 Task: Add field for the Citizenship.
Action: Mouse moved to (139, 65)
Screenshot: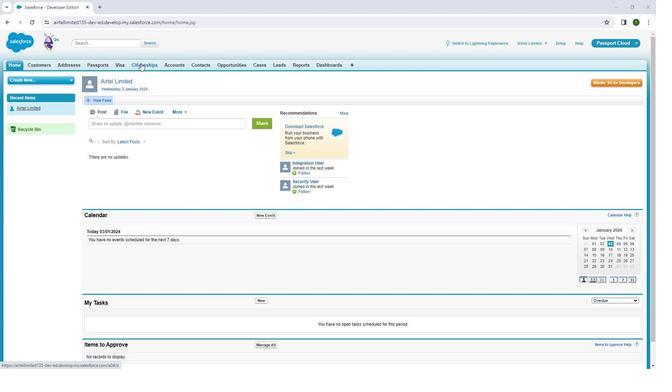 
Action: Mouse pressed left at (139, 65)
Screenshot: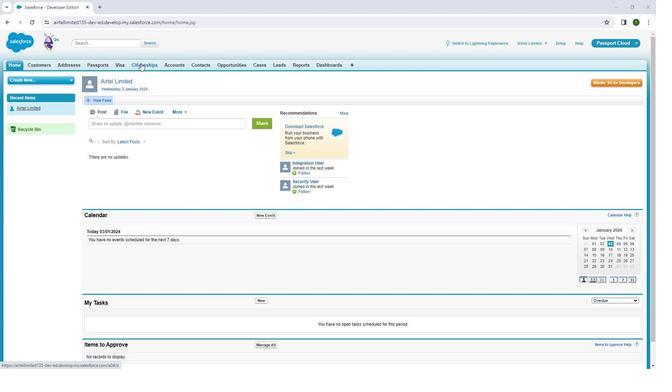 
Action: Mouse pressed left at (139, 65)
Screenshot: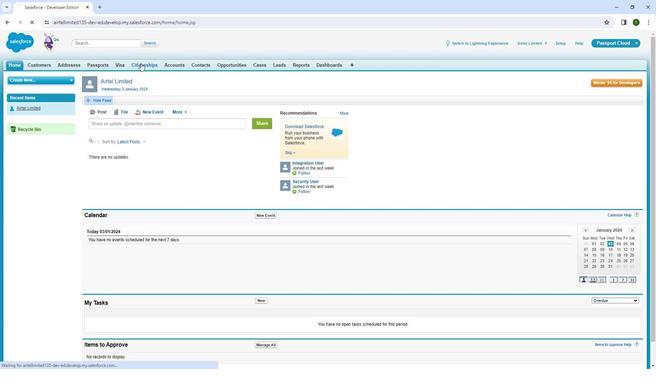 
Action: Mouse moved to (642, 95)
Screenshot: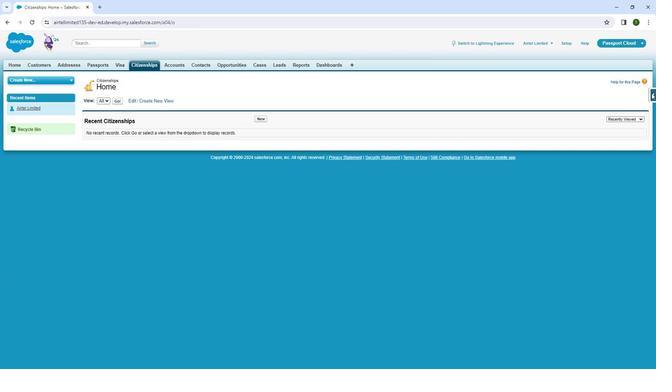 
Action: Mouse pressed left at (642, 95)
Screenshot: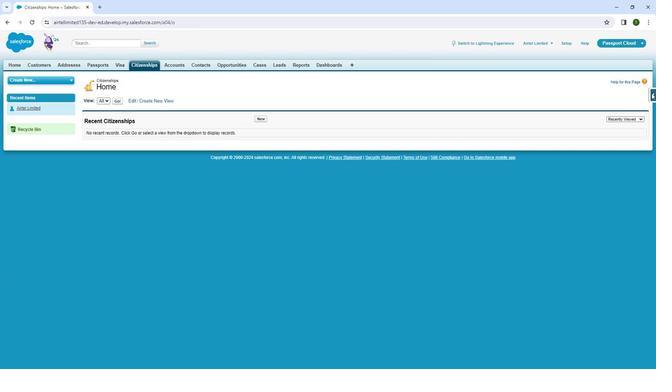 
Action: Mouse moved to (587, 109)
Screenshot: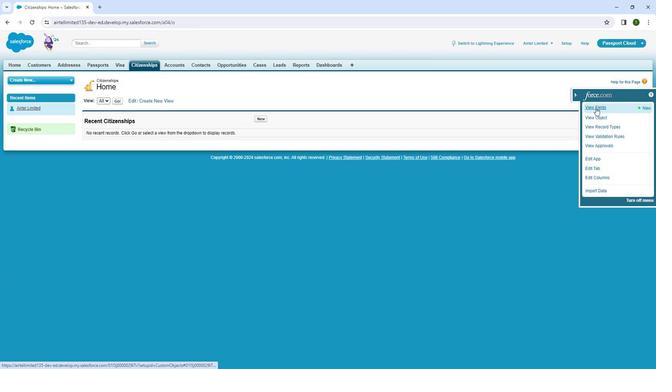 
Action: Mouse pressed left at (587, 109)
Screenshot: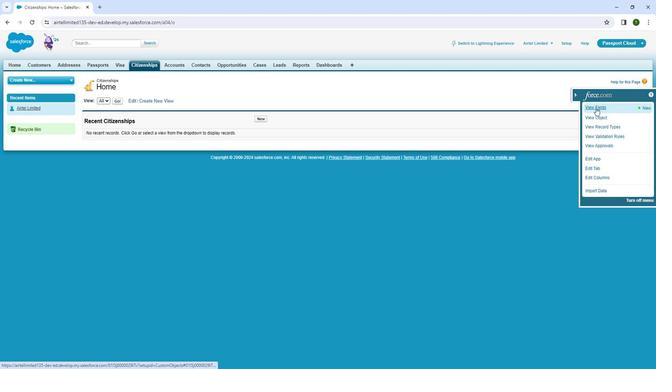 
Action: Mouse moved to (509, 209)
Screenshot: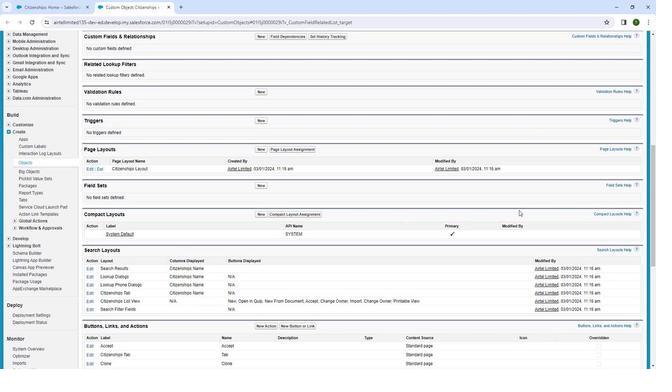 
Action: Mouse scrolled (509, 208) with delta (0, 0)
Screenshot: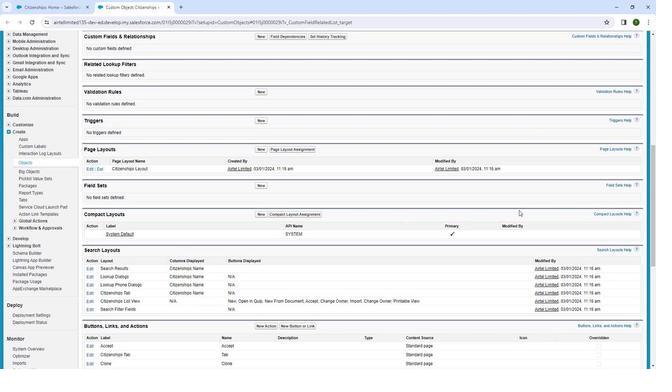
Action: Mouse moved to (241, 181)
Screenshot: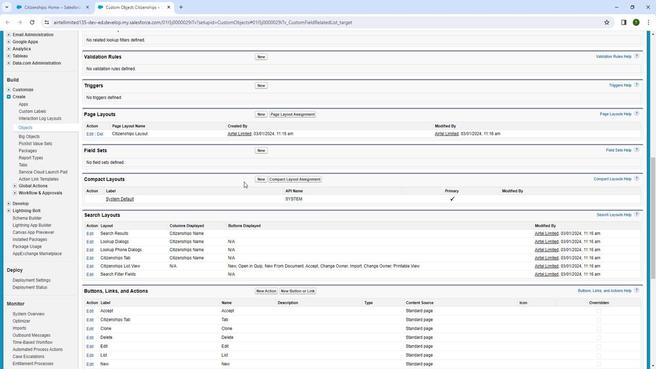 
Action: Mouse scrolled (241, 181) with delta (0, 0)
Screenshot: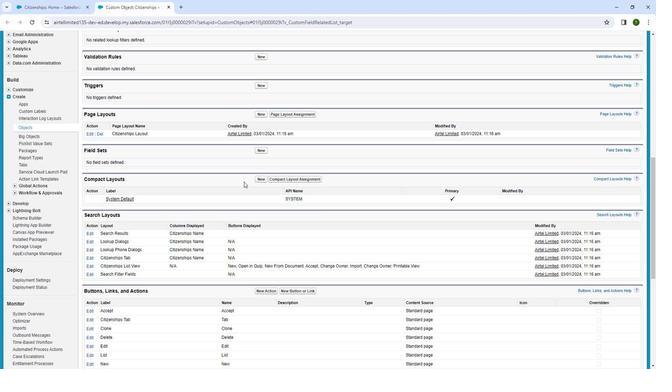 
Action: Mouse moved to (241, 175)
Screenshot: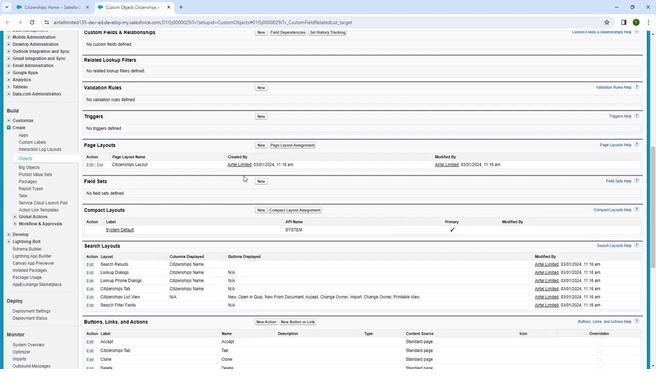 
Action: Mouse scrolled (241, 176) with delta (0, 0)
Screenshot: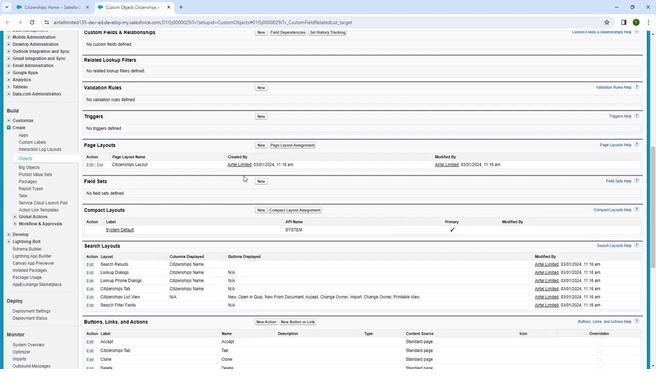 
Action: Mouse moved to (235, 175)
Screenshot: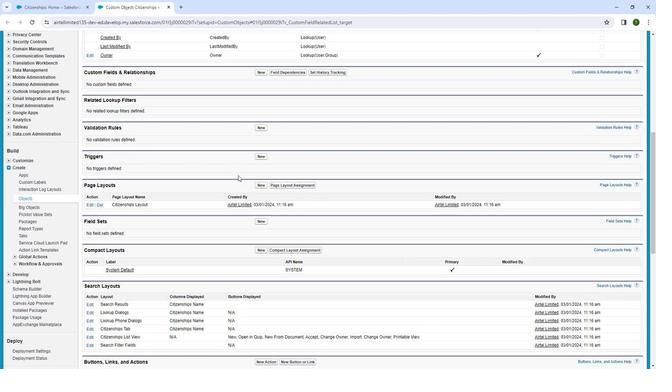 
Action: Mouse scrolled (235, 175) with delta (0, 0)
Screenshot: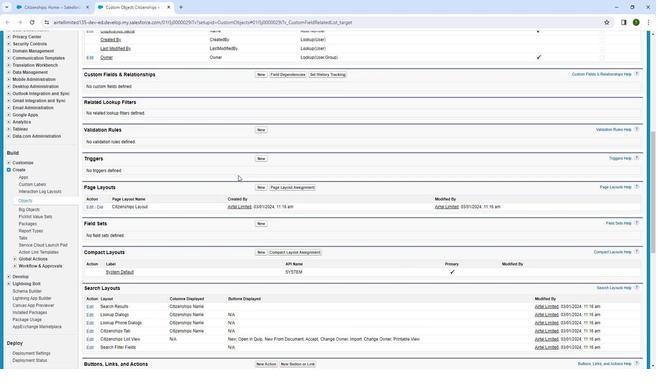 
Action: Mouse scrolled (235, 175) with delta (0, 0)
Screenshot: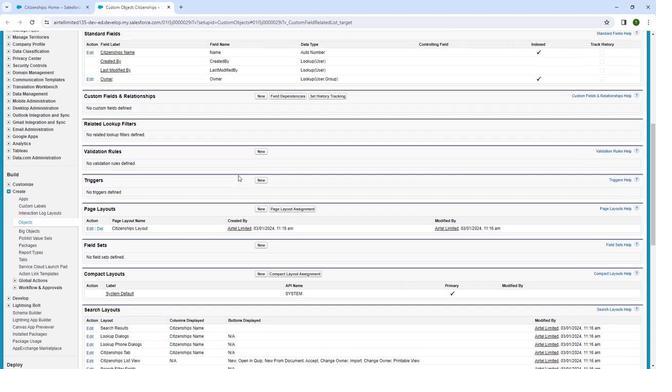 
Action: Mouse moved to (240, 185)
Screenshot: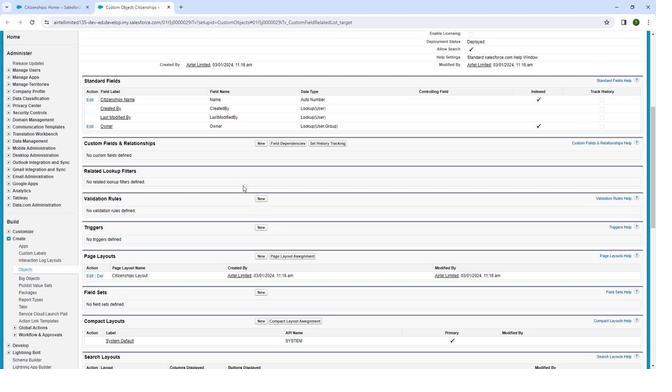 
Action: Mouse scrolled (240, 185) with delta (0, 0)
Screenshot: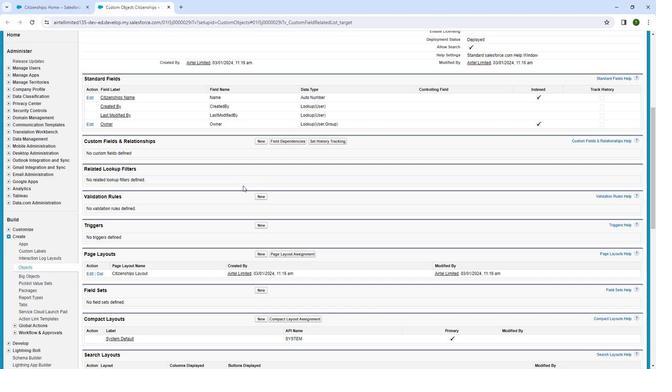 
Action: Mouse moved to (240, 189)
Screenshot: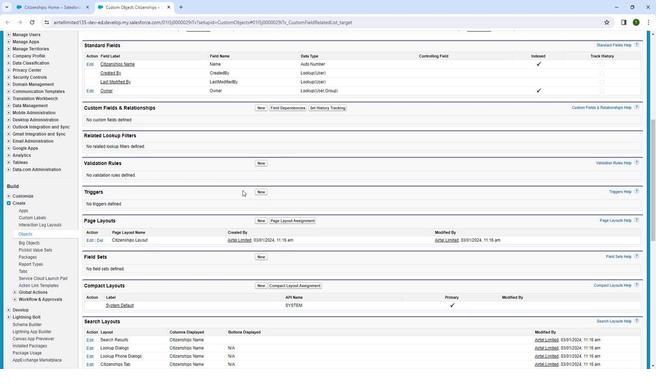 
Action: Mouse scrolled (240, 189) with delta (0, 0)
Screenshot: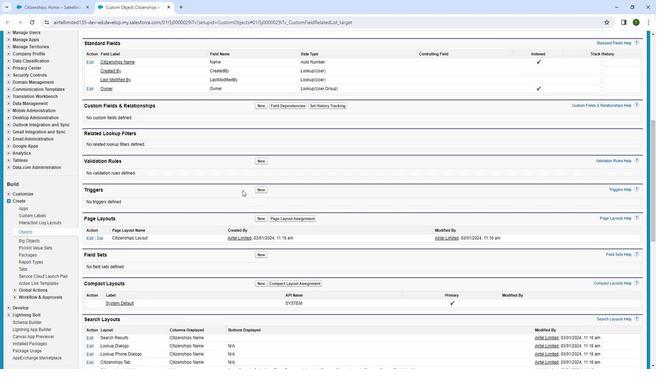 
Action: Mouse moved to (187, 155)
Screenshot: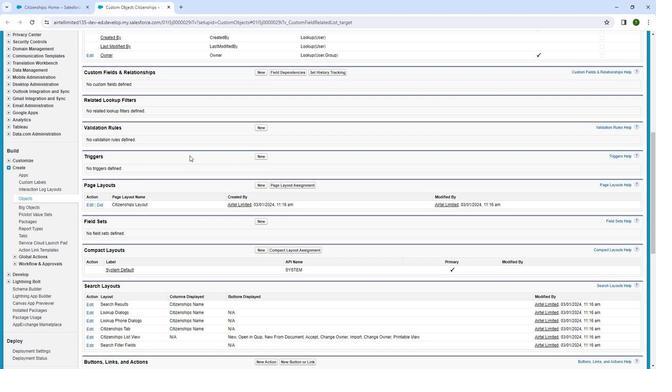 
Action: Mouse scrolled (187, 156) with delta (0, 0)
Screenshot: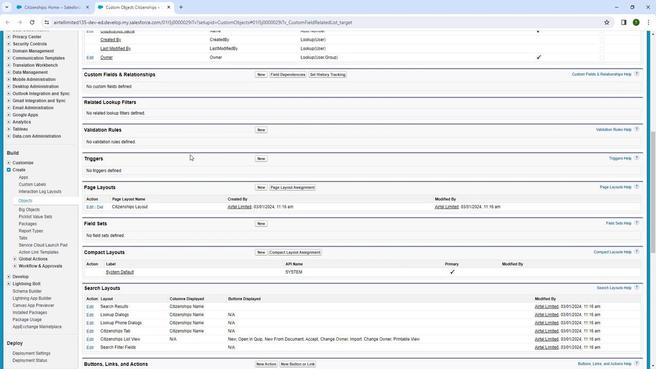 
Action: Mouse moved to (260, 110)
Screenshot: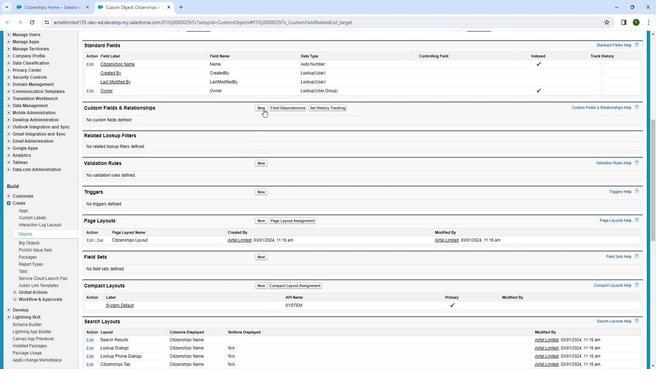 
Action: Mouse pressed left at (260, 110)
Screenshot: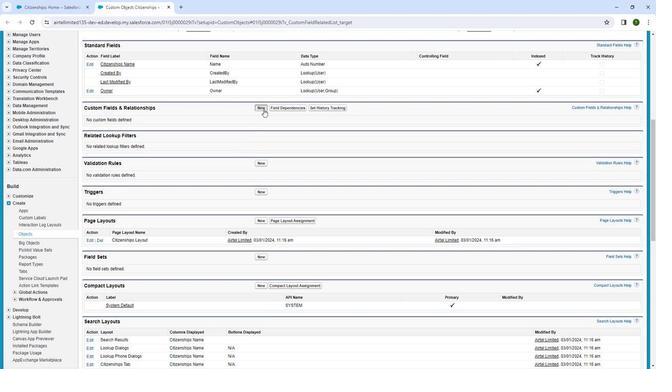 
Action: Mouse moved to (247, 123)
Screenshot: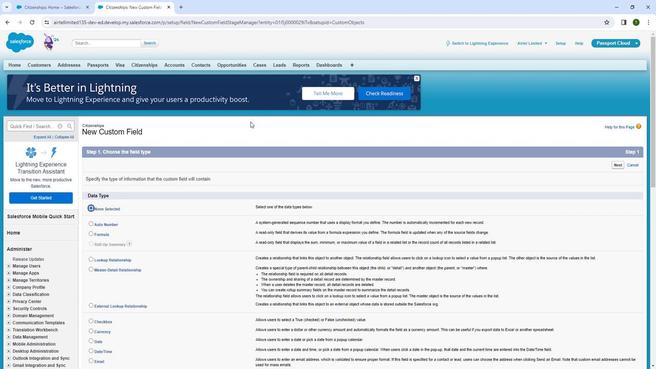
Action: Mouse scrolled (247, 122) with delta (0, 0)
Screenshot: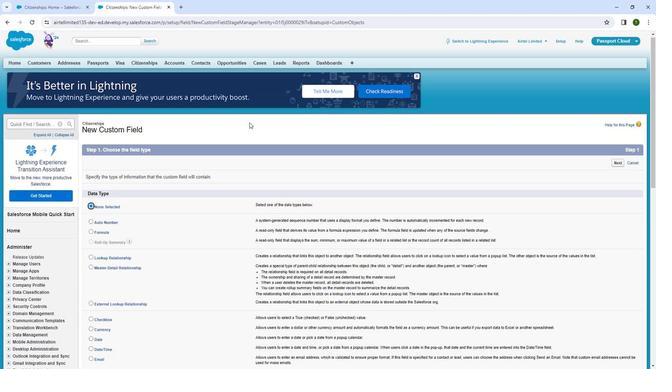 
Action: Mouse moved to (245, 125)
Screenshot: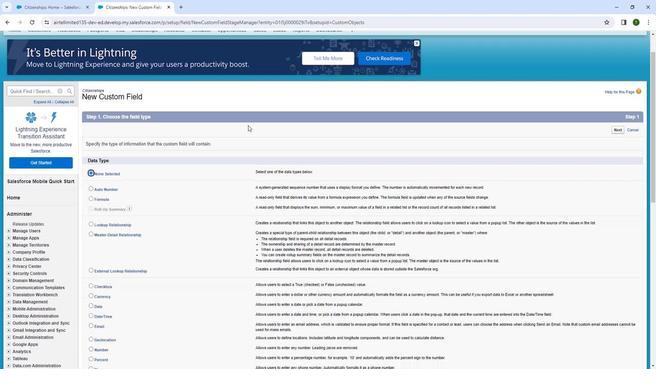 
Action: Mouse scrolled (245, 125) with delta (0, 0)
Screenshot: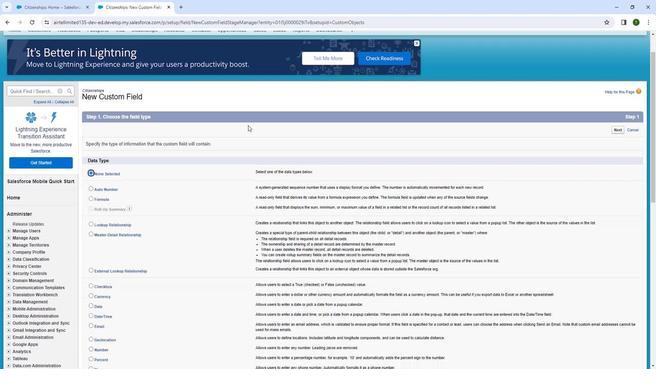 
Action: Mouse moved to (90, 338)
Screenshot: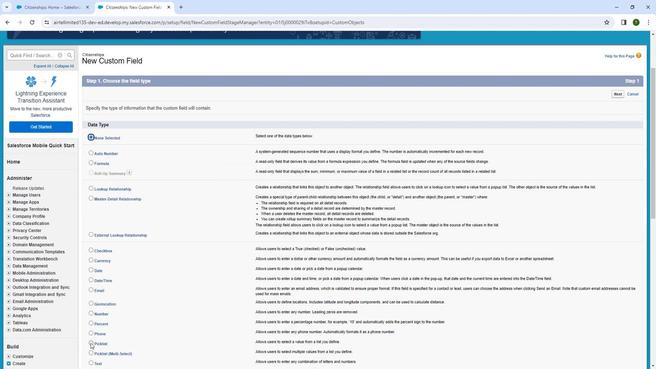 
Action: Mouse pressed left at (90, 338)
Screenshot: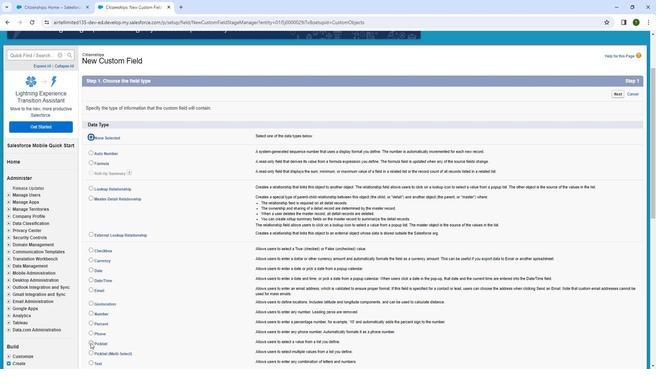 
Action: Mouse moved to (153, 305)
Screenshot: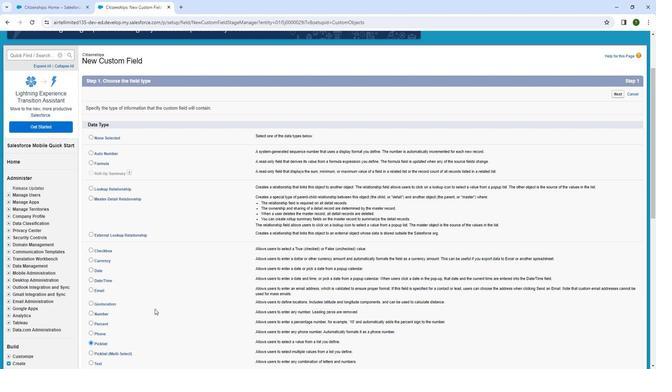 
Action: Mouse scrolled (153, 305) with delta (0, 0)
Screenshot: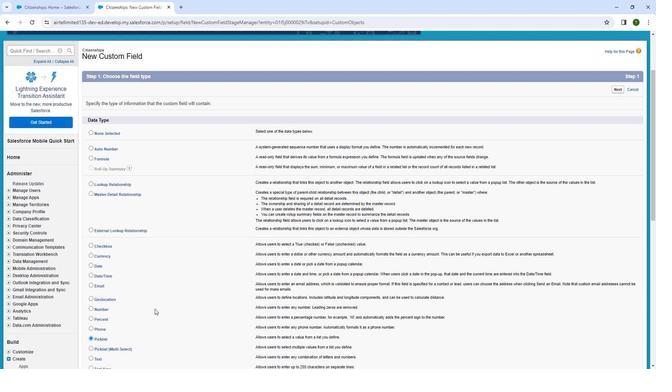 
Action: Mouse scrolled (153, 305) with delta (0, 0)
Screenshot: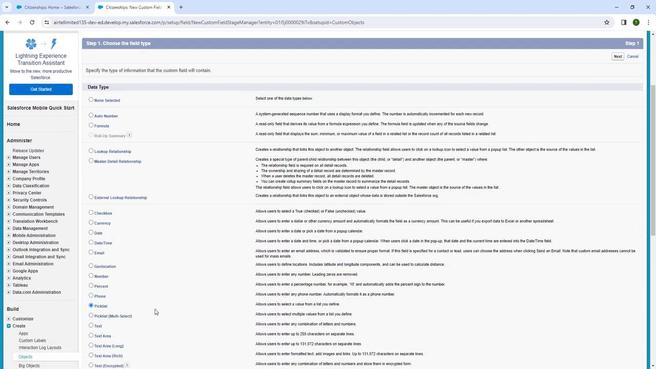 
Action: Mouse scrolled (153, 305) with delta (0, 0)
Screenshot: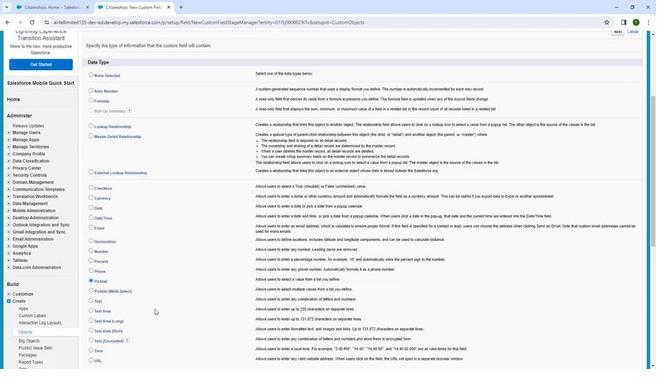 
Action: Mouse moved to (606, 331)
Screenshot: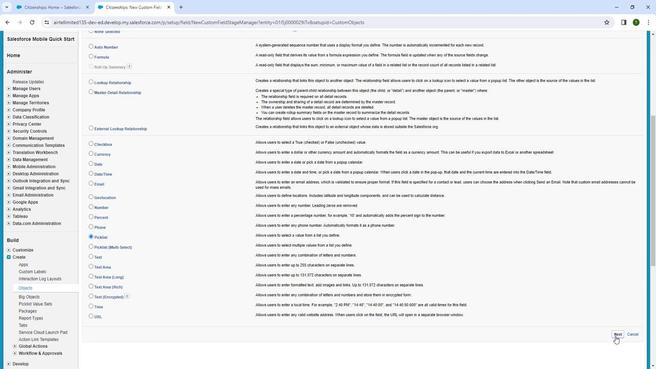 
Action: Mouse pressed left at (606, 331)
Screenshot: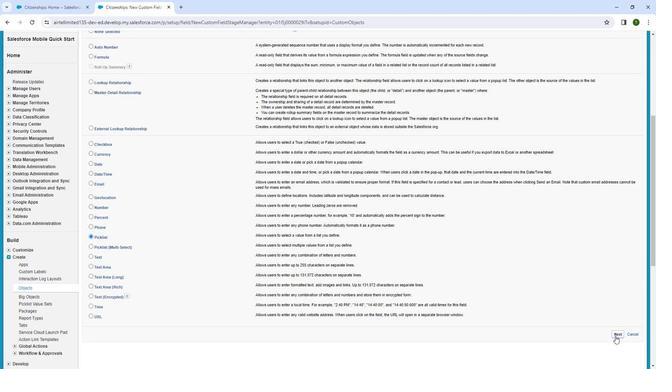 
Action: Mouse moved to (421, 289)
Screenshot: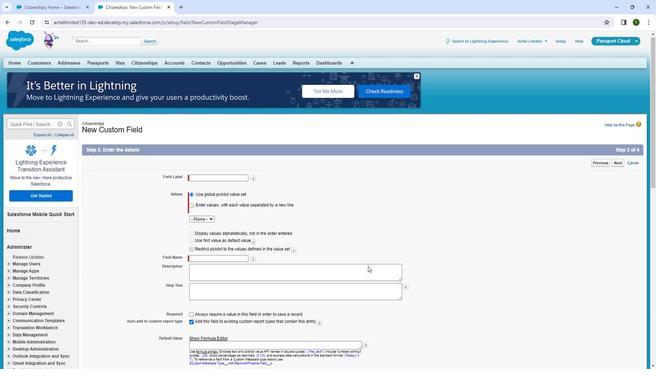 
Action: Mouse scrolled (421, 289) with delta (0, 0)
Screenshot: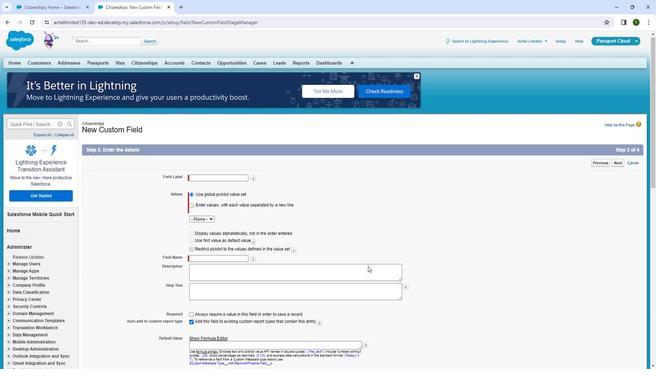 
Action: Mouse moved to (192, 144)
Screenshot: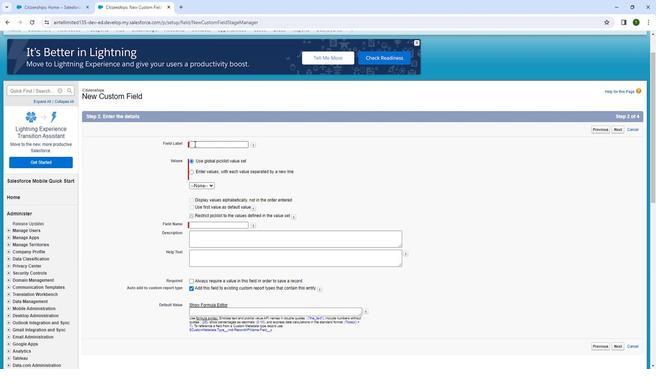 
Action: Mouse pressed left at (192, 144)
Screenshot: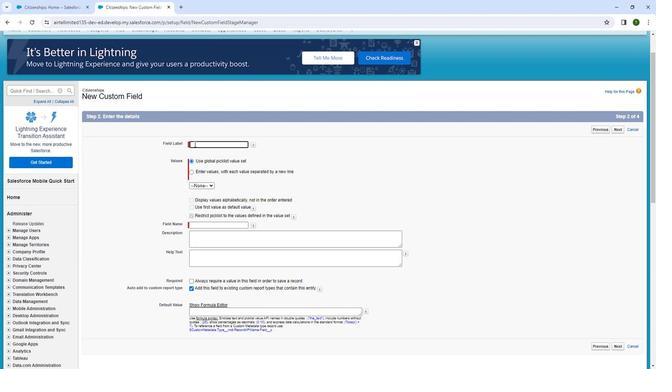 
Action: Mouse moved to (191, 146)
Screenshot: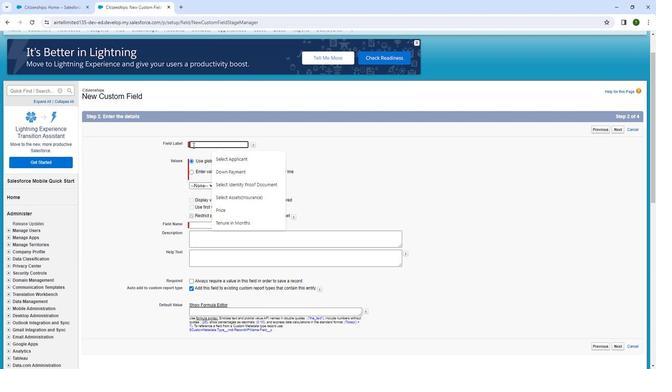 
Action: Key pressed <Key.shift><Key.shift><Key.shift>Basic
Screenshot: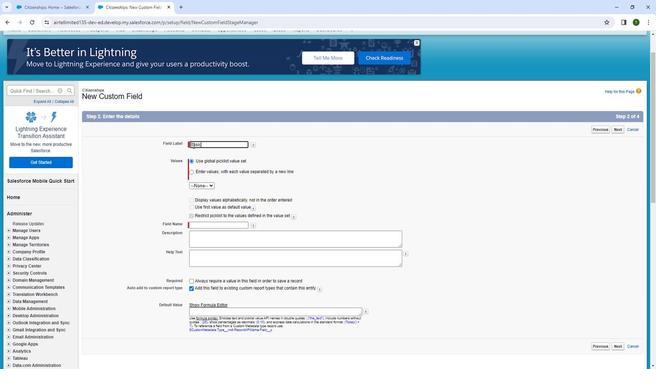 
Action: Mouse moved to (190, 173)
Screenshot: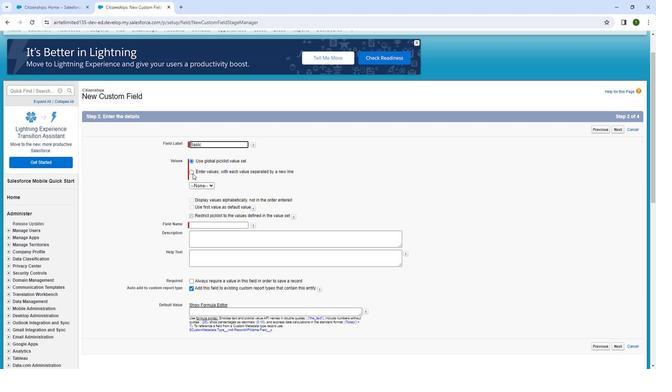 
Action: Mouse pressed left at (190, 173)
Screenshot: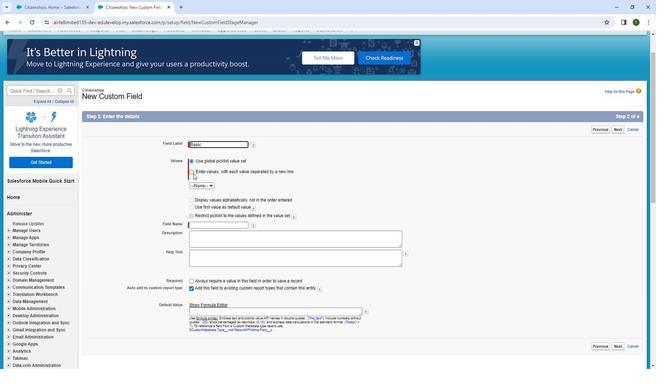 
Action: Mouse moved to (200, 193)
Screenshot: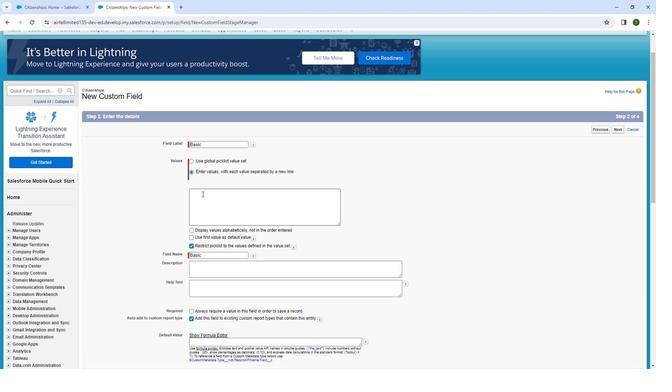 
Action: Mouse pressed left at (200, 193)
Screenshot: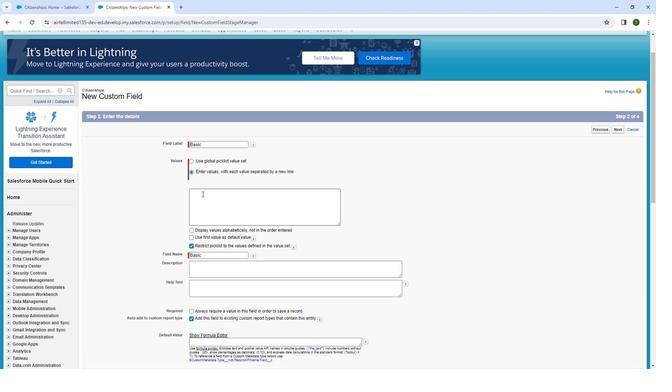 
Action: Mouse moved to (196, 202)
Screenshot: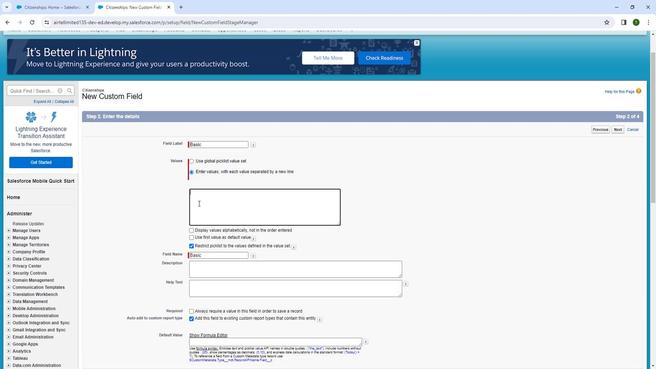 
Action: Key pressed <Key.shift>
Screenshot: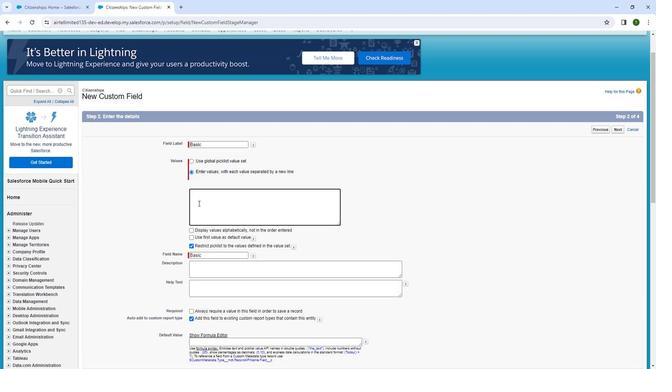 
Action: Mouse moved to (195, 203)
Screenshot: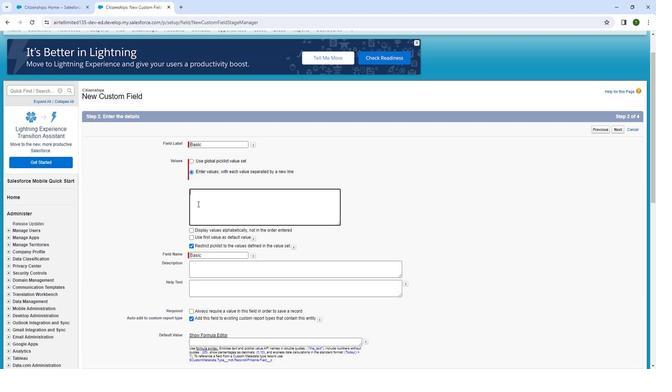 
Action: Key pressed <Key.shift>B
Screenshot: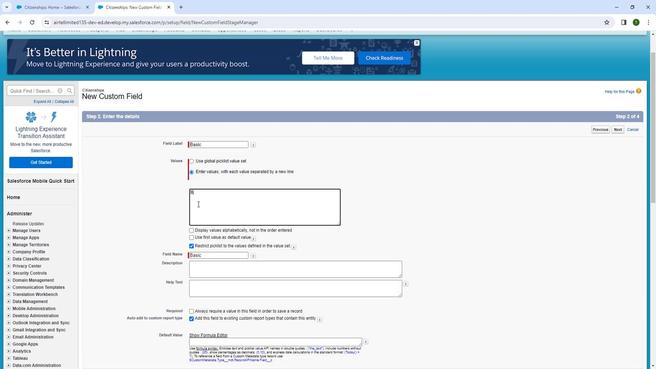 
Action: Mouse moved to (195, 203)
Screenshot: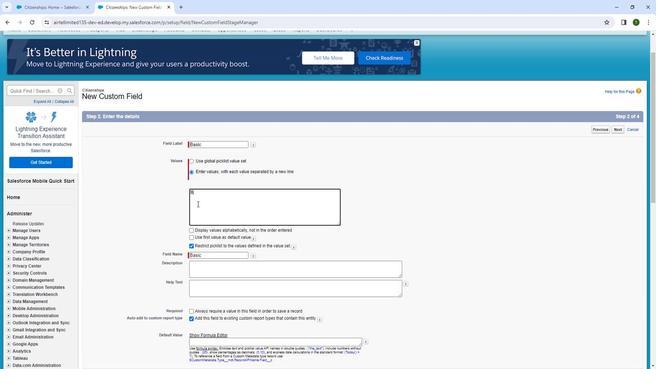
Action: Key pressed u<Key.backspace>y<Key.space><Key.shift>Regional<Key.enter><Key.space><Key.enter>by<Key.backspace><Key.backspace><Key.backspace><Key.shift_r><Key.shift>By<Key.space>
Screenshot: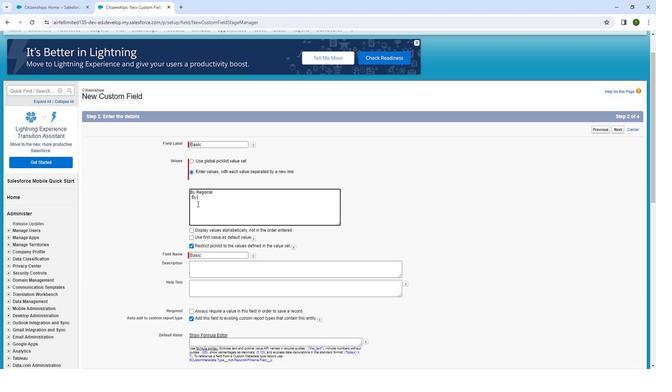 
Action: Mouse moved to (271, 192)
Screenshot: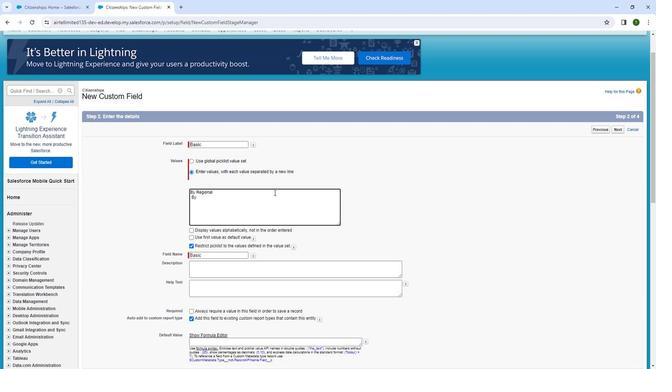 
Action: Key pressed <Key.shift>
Screenshot: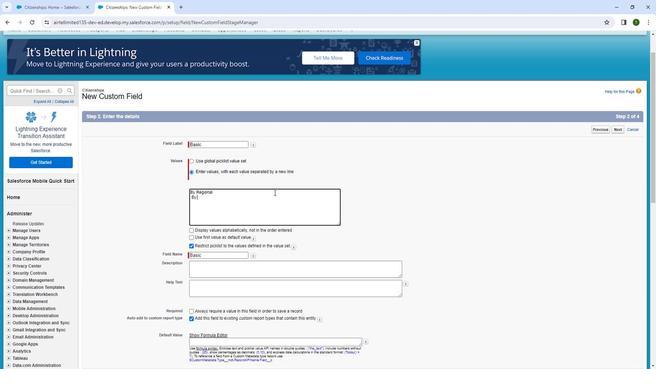 
Action: Mouse moved to (279, 191)
Screenshot: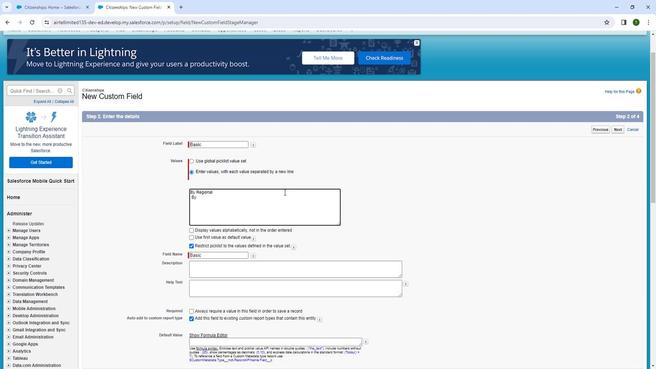 
Action: Key pressed <Key.shift>
Screenshot: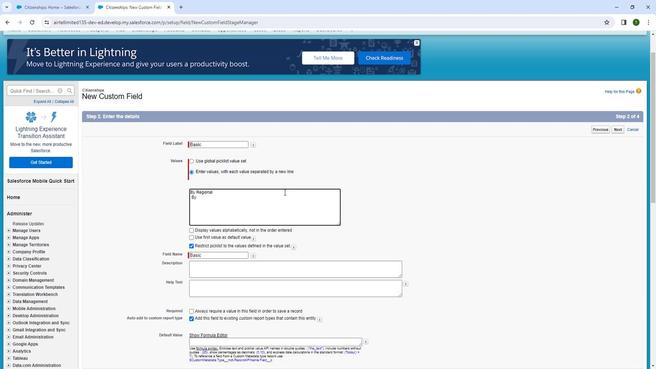 
Action: Mouse moved to (280, 191)
Screenshot: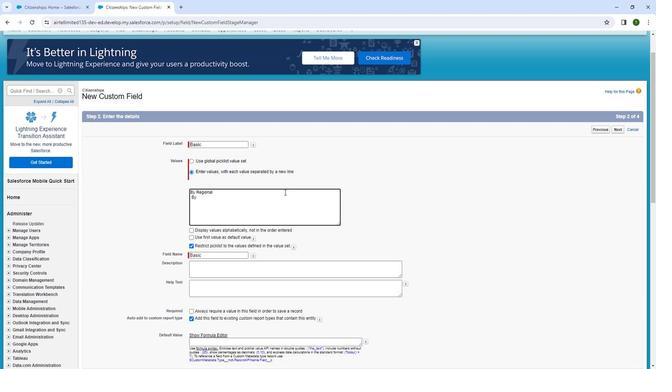 
Action: Key pressed <Key.shift>
Screenshot: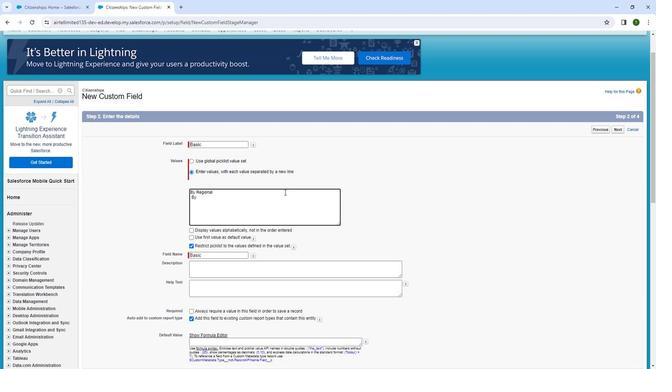 
Action: Mouse moved to (281, 191)
Screenshot: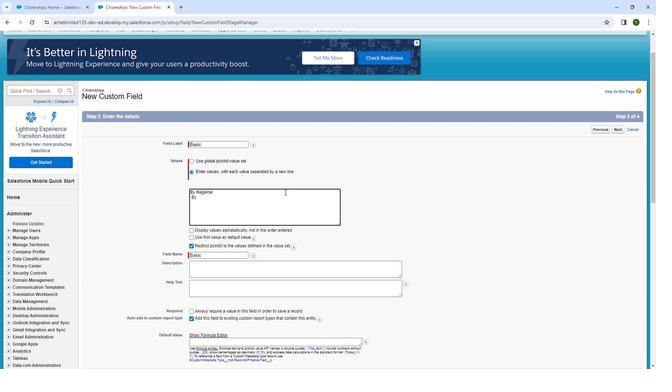 
Action: Key pressed <Key.shift>
Screenshot: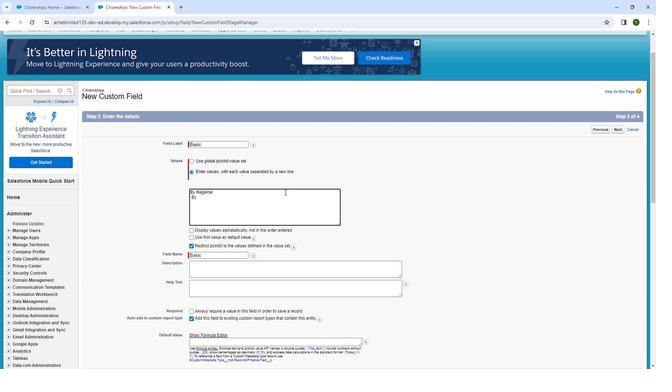 
Action: Mouse moved to (281, 191)
Screenshot: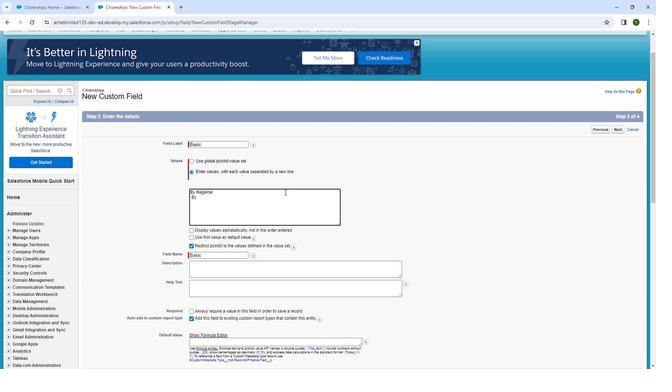 
Action: Key pressed <Key.shift><Key.shift><Key.shift><Key.shift><Key.shift><Key.shift><Key.shift><Key.shift><Key.shift>Higher<Key.enter><Key.shift>By<Key.space><Key.shift><Key.shift><Key.shift><Key.shift><Key.shift><Key.shift><Key.shift>Wo<Key.backspace><Key.backspace>
Screenshot: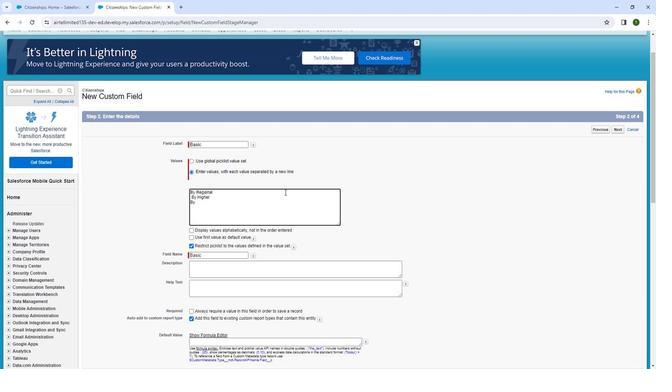
Action: Mouse moved to (191, 195)
Screenshot: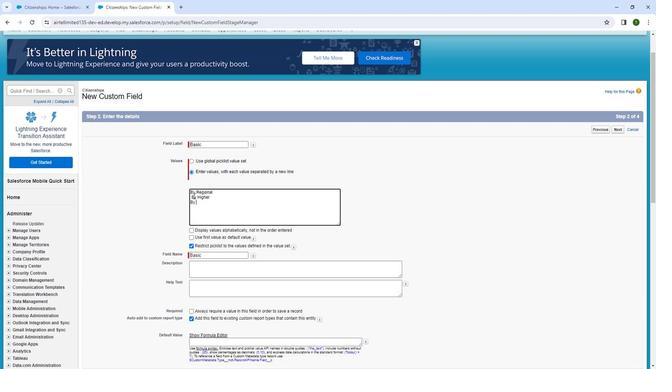 
Action: Mouse pressed left at (191, 195)
Screenshot: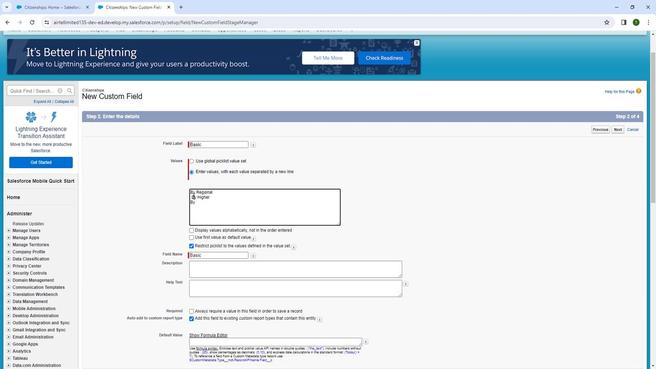 
Action: Mouse moved to (190, 195)
Screenshot: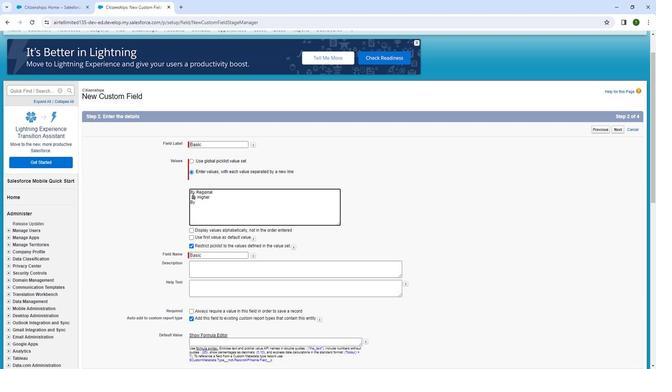 
Action: Mouse pressed left at (190, 195)
Screenshot: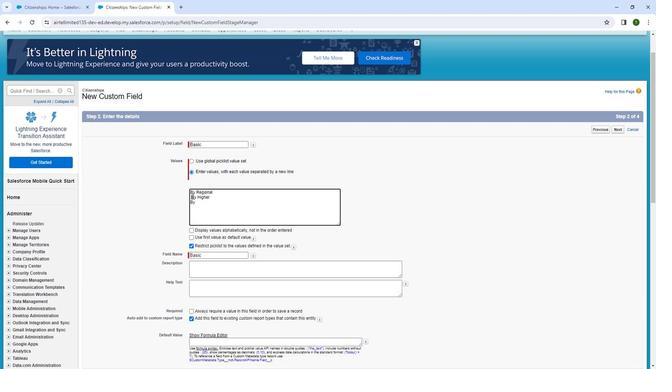 
Action: Mouse moved to (199, 202)
Screenshot: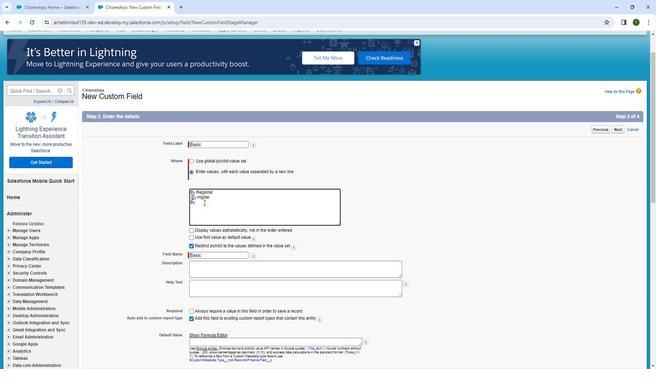 
Action: Key pressed <Key.backspace>
Screenshot: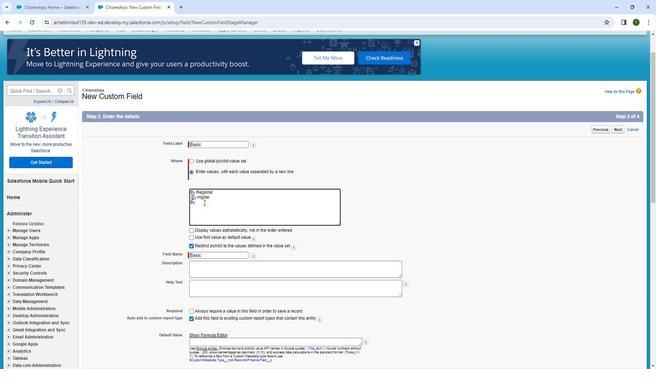 
Action: Mouse moved to (195, 199)
Screenshot: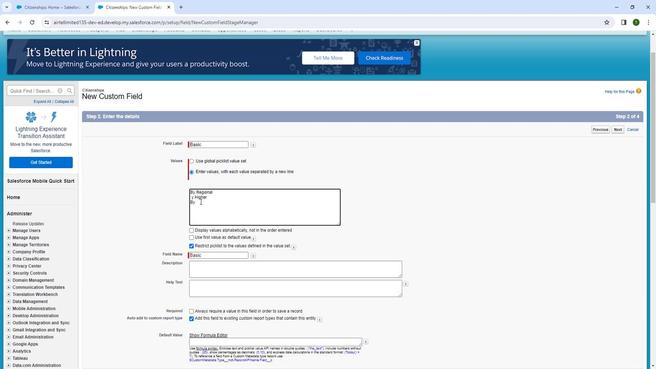 
Action: Key pressed <Key.backspace>
Screenshot: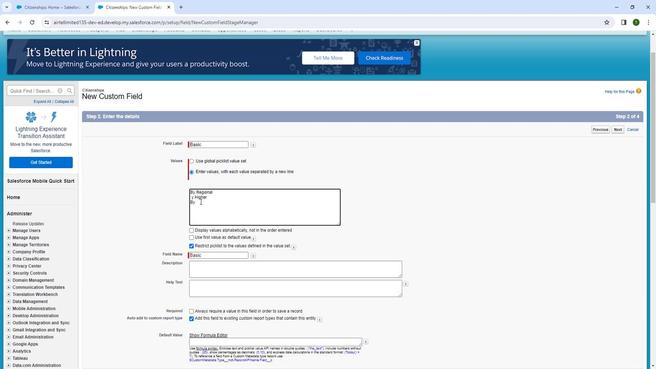 
Action: Mouse moved to (210, 209)
Screenshot: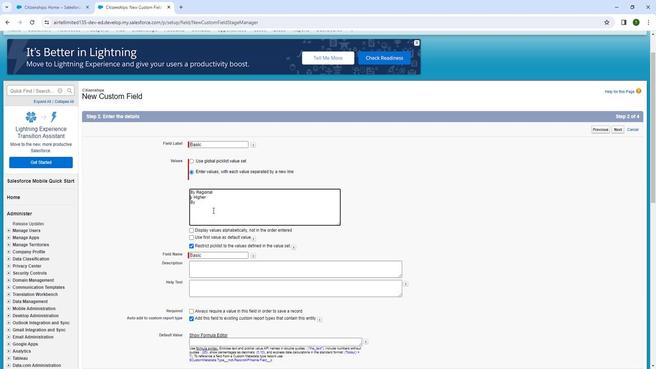 
Action: Key pressed <Key.shift>B
Screenshot: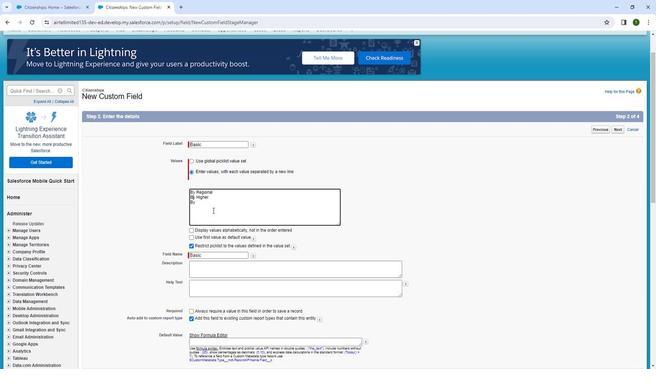 
Action: Mouse moved to (210, 198)
Screenshot: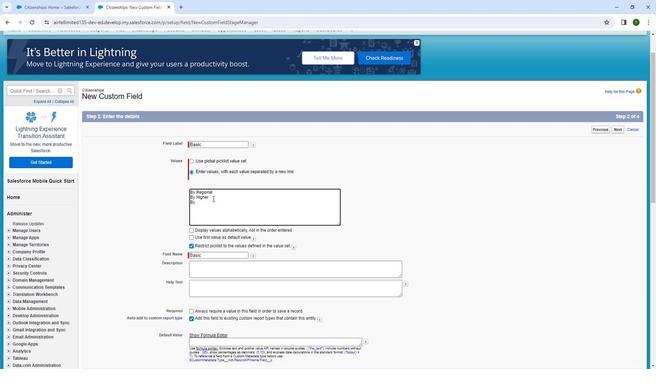 
Action: Mouse pressed left at (210, 198)
Screenshot: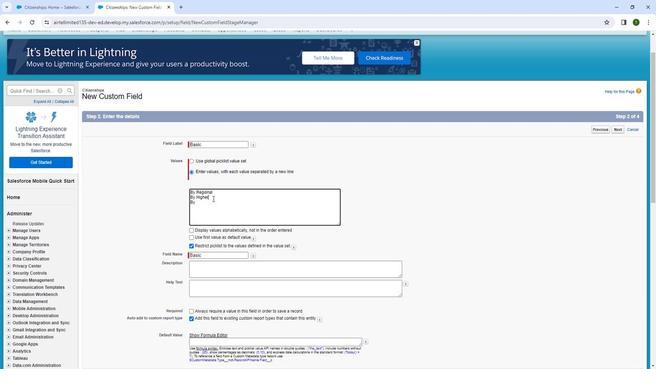 
Action: Key pressed <Key.space><Key.shift><Key.shift><Key.shift><Key.shift>Edu
Screenshot: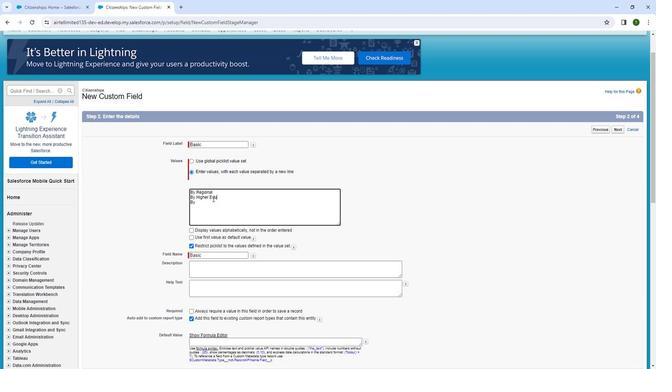 
Action: Mouse moved to (303, 237)
Screenshot: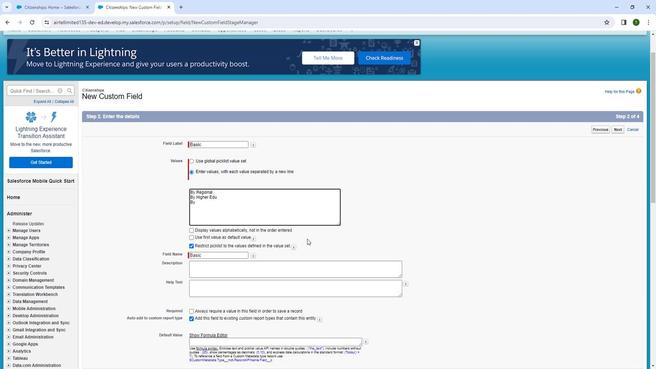 
Action: Key pressed cation<Key.enter>
Screenshot: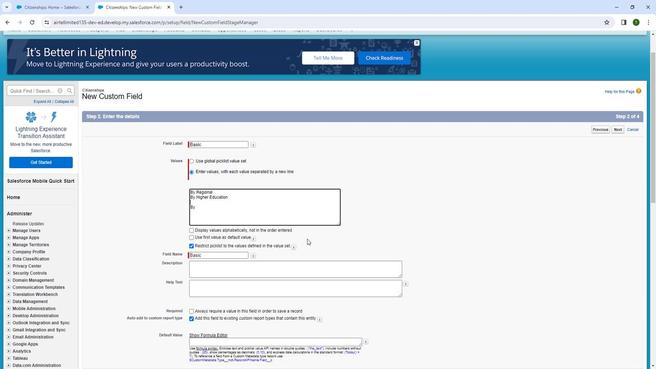 
Action: Mouse moved to (326, 267)
Screenshot: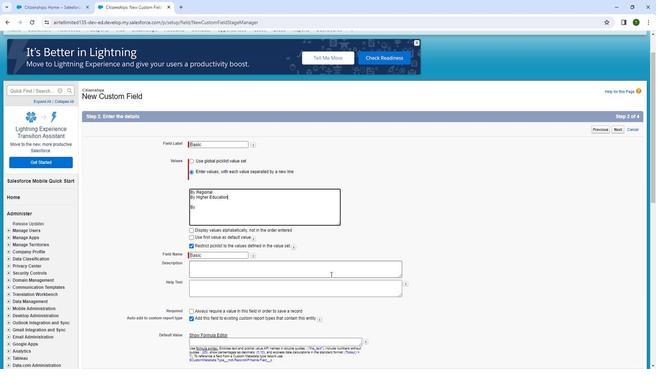 
Action: Key pressed <Key.left>
Screenshot: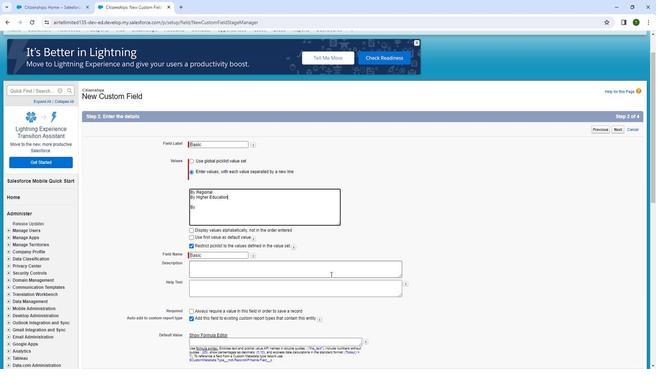 
Action: Mouse moved to (193, 205)
Screenshot: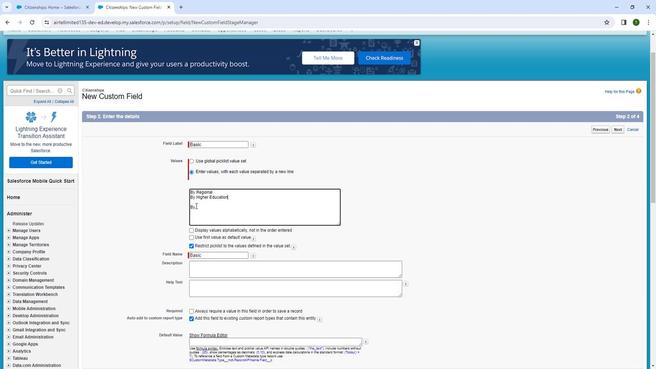 
Action: Mouse pressed left at (193, 205)
Screenshot: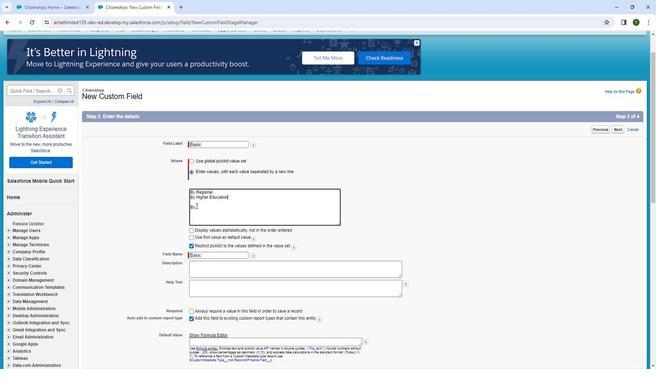 
Action: Mouse moved to (194, 206)
Screenshot: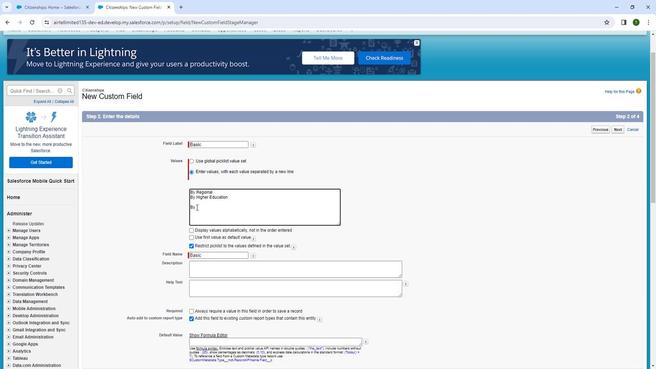 
Action: Key pressed <Key.backspace>
Screenshot: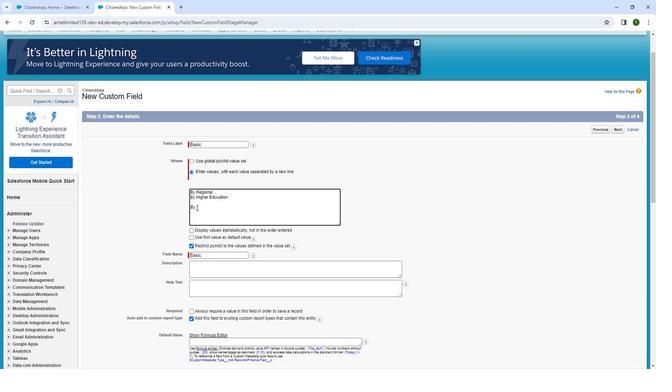 
Action: Mouse moved to (194, 206)
Screenshot: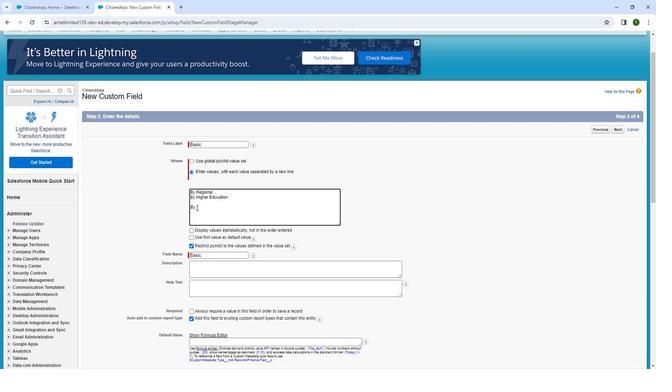 
Action: Key pressed <Key.backspace><Key.backspace><Key.backspace>
Screenshot: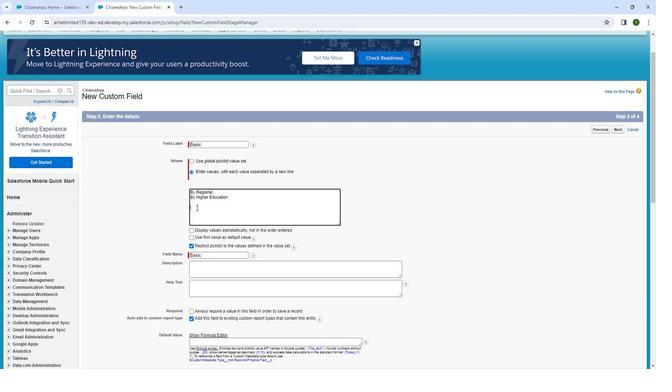 
Action: Mouse moved to (195, 206)
Screenshot: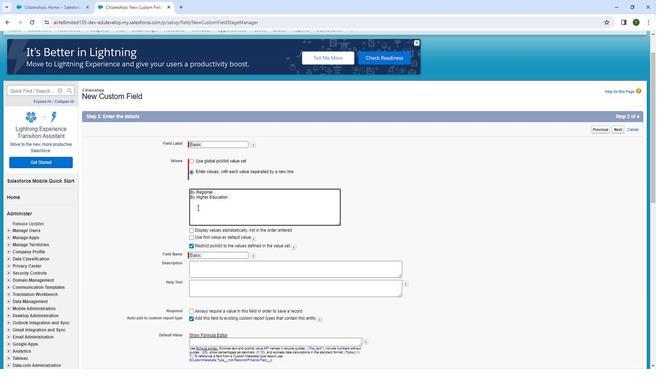 
Action: Key pressed <Key.shift><Key.shift><Key.shift><Key.shift><Key.shift><Key.shift><Key.shift><Key.shift>B
Screenshot: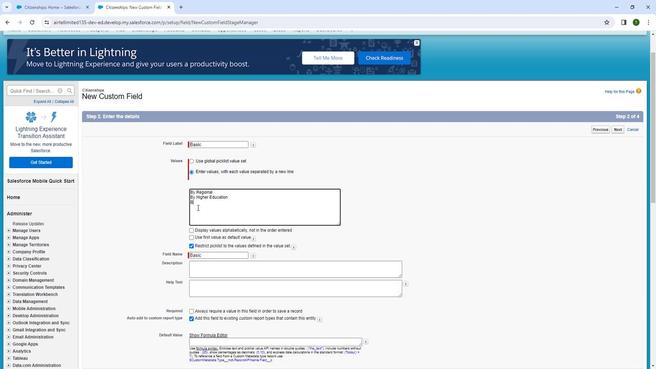 
Action: Mouse moved to (195, 206)
Screenshot: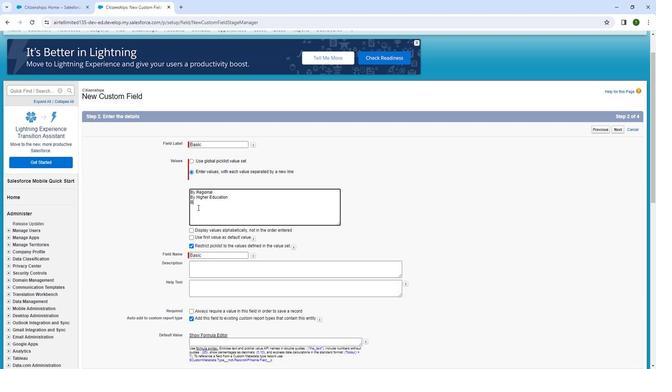 
Action: Key pressed y<Key.space>
Screenshot: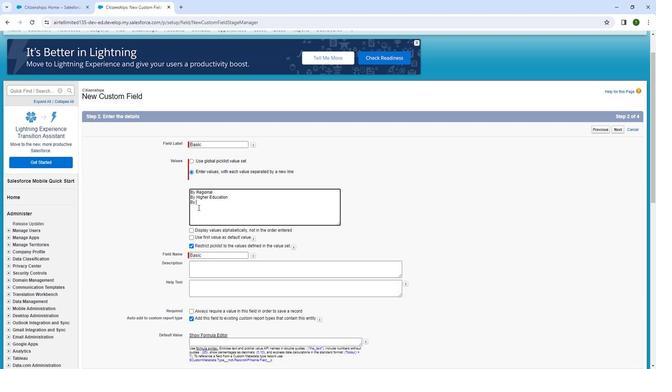 
Action: Mouse moved to (196, 206)
Screenshot: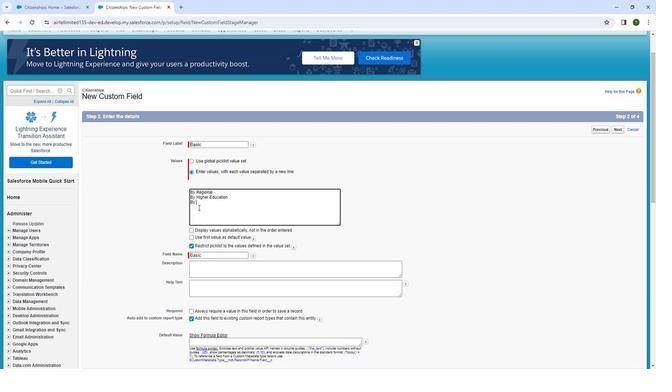 
Action: Key pressed <Key.shift><Key.shift><Key.shift><Key.shift><Key.shift><Key.shift><Key.shift>Work
Screenshot: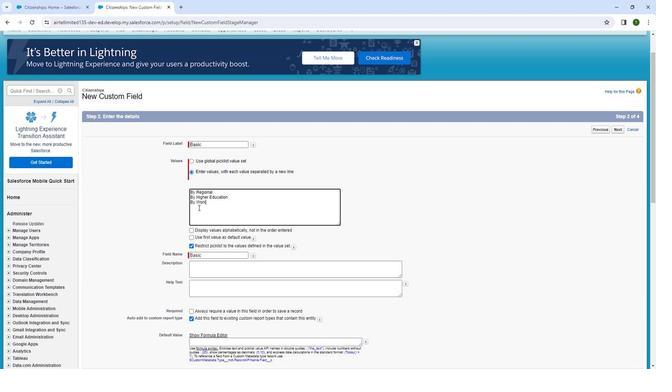 
Action: Mouse moved to (199, 206)
Screenshot: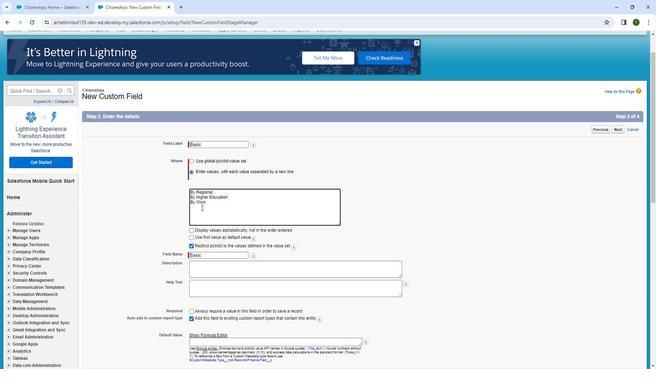 
Action: Key pressed <Key.enter>
Screenshot: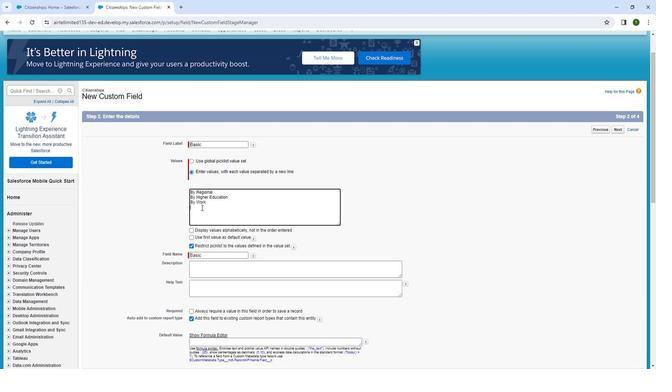 
Action: Mouse moved to (205, 219)
Screenshot: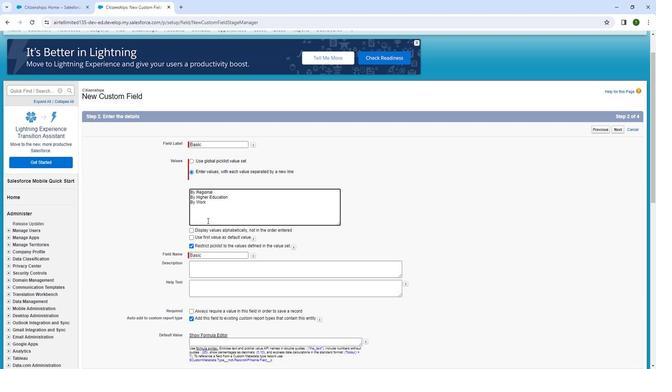 
Action: Key pressed <Key.shift>
Screenshot: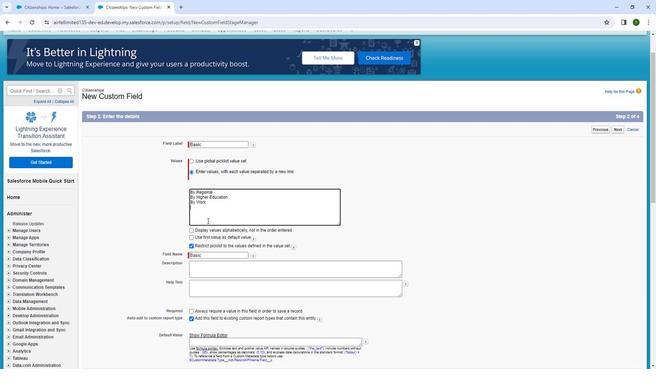 
Action: Mouse moved to (208, 220)
Screenshot: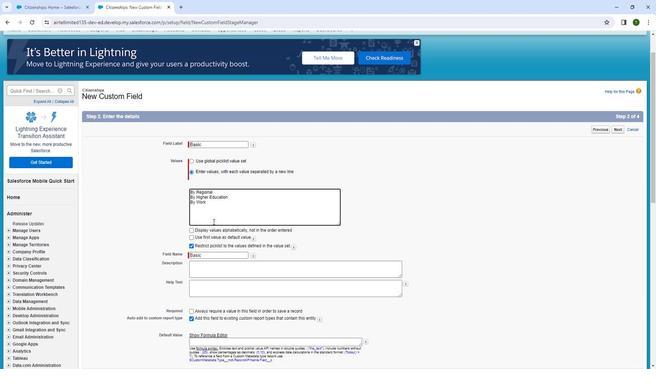 
Action: Key pressed <Key.shift>
Screenshot: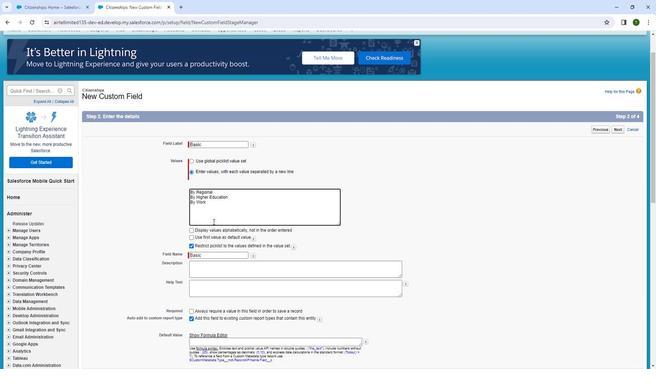 
Action: Mouse moved to (209, 220)
Screenshot: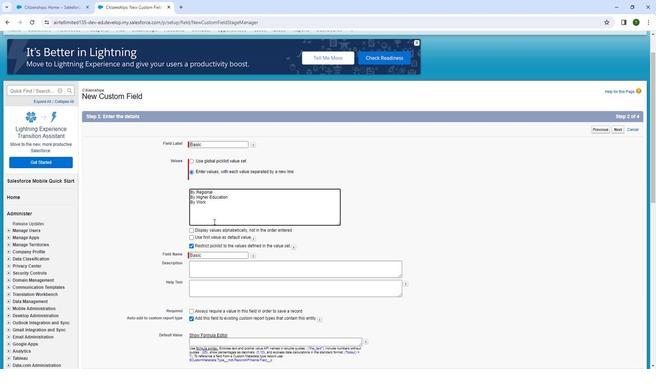 
Action: Key pressed <Key.shift>
Screenshot: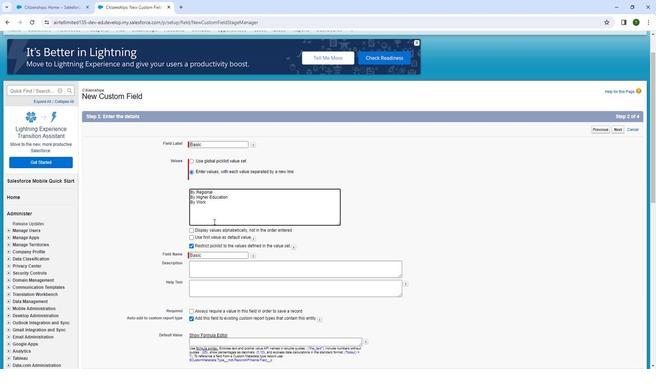 
Action: Mouse moved to (210, 220)
Screenshot: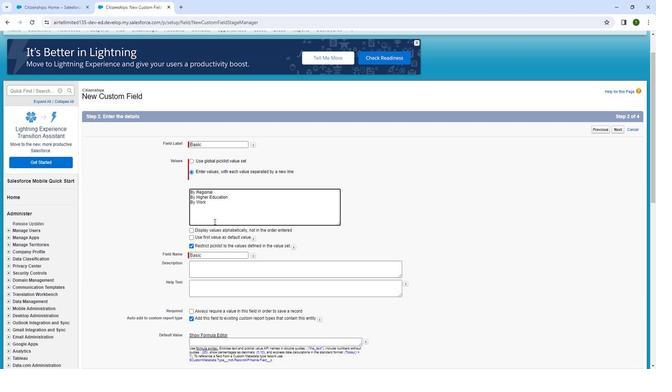 
Action: Key pressed <Key.shift>
Screenshot: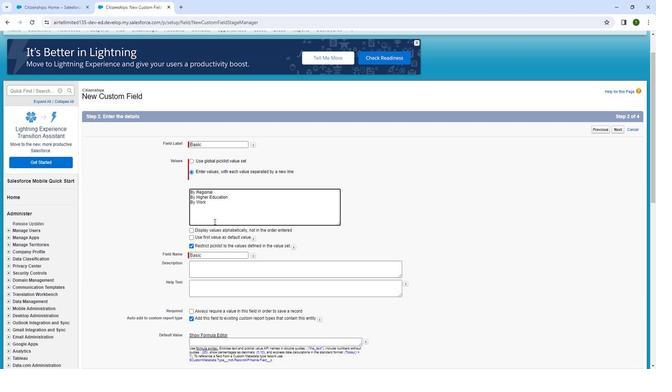 
Action: Mouse moved to (211, 220)
Screenshot: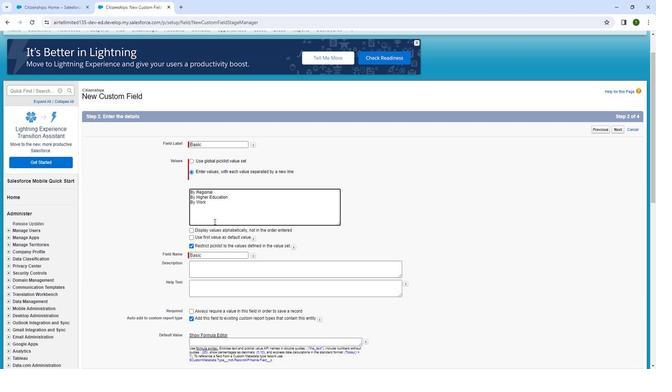 
Action: Key pressed <Key.shift>
Screenshot: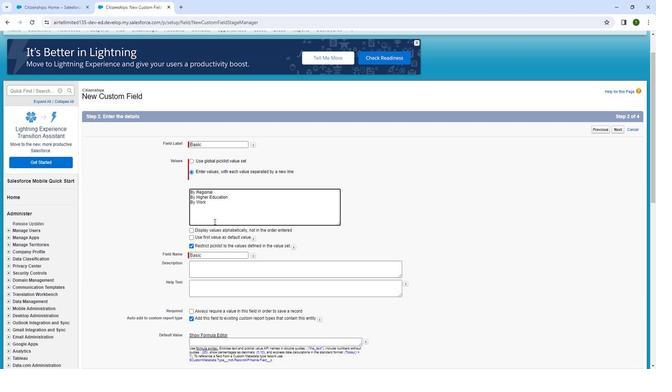 
Action: Mouse moved to (211, 220)
Screenshot: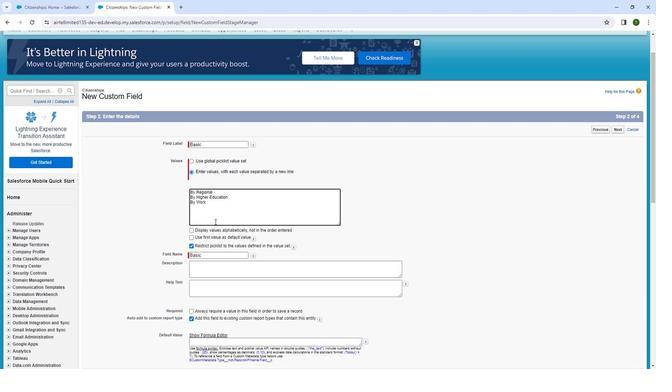 
Action: Key pressed <Key.shift>
Screenshot: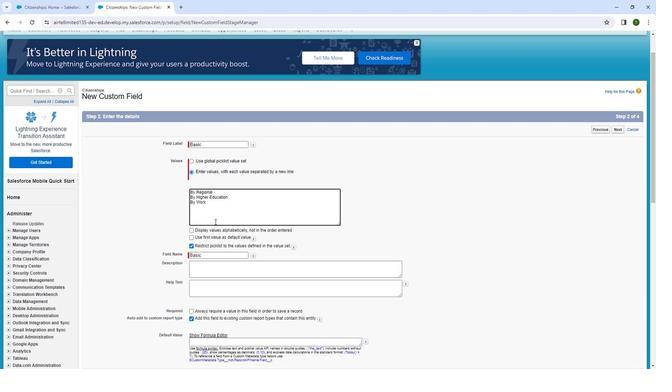
Action: Mouse moved to (212, 220)
Screenshot: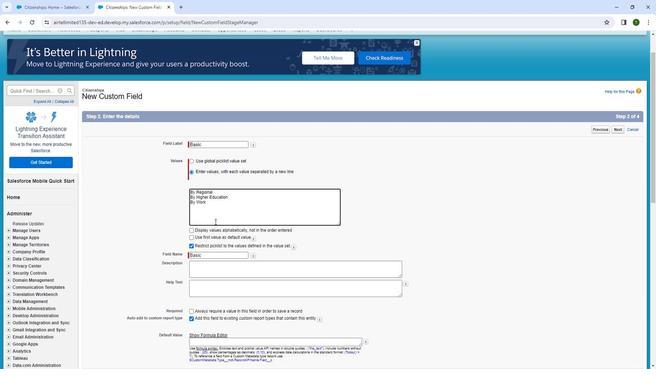 
Action: Key pressed <Key.shift><Key.shift><Key.shift>
Screenshot: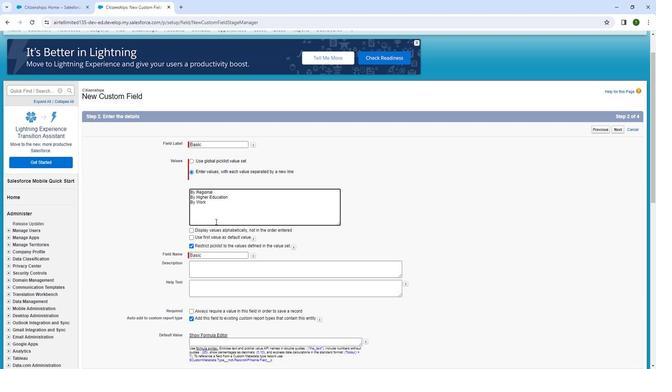 
Action: Mouse moved to (213, 220)
Screenshot: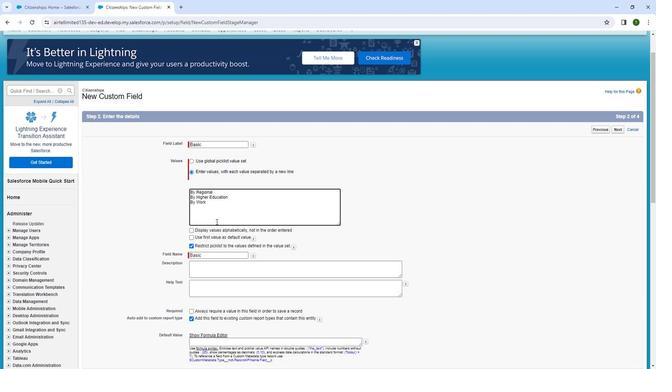 
Action: Key pressed <Key.shift>
Screenshot: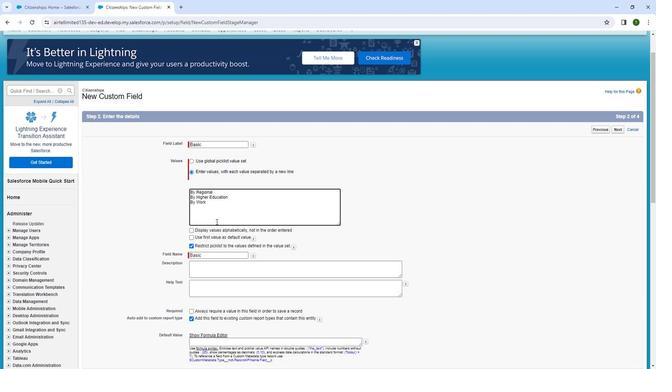 
Action: Mouse moved to (213, 220)
Screenshot: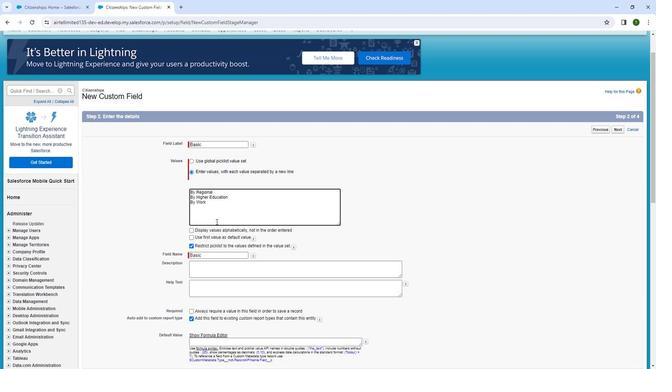 
Action: Key pressed <Key.shift><Key.shift><Key.shift><Key.shift>
Screenshot: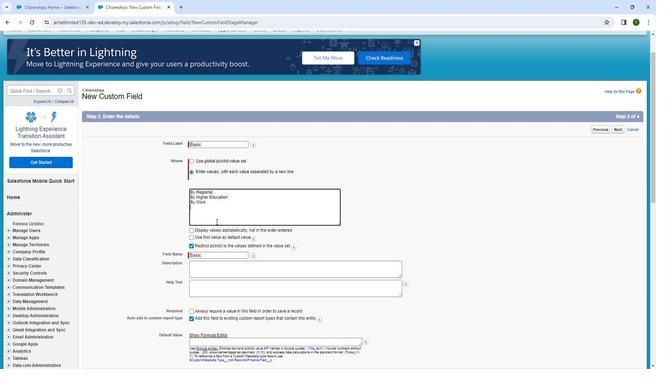 
Action: Mouse moved to (213, 220)
Screenshot: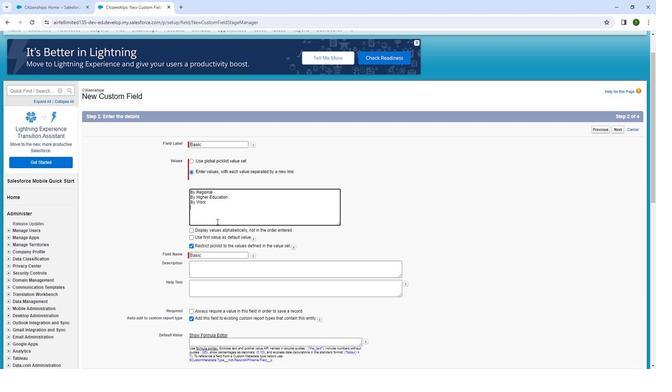 
Action: Key pressed <Key.shift>
Screenshot: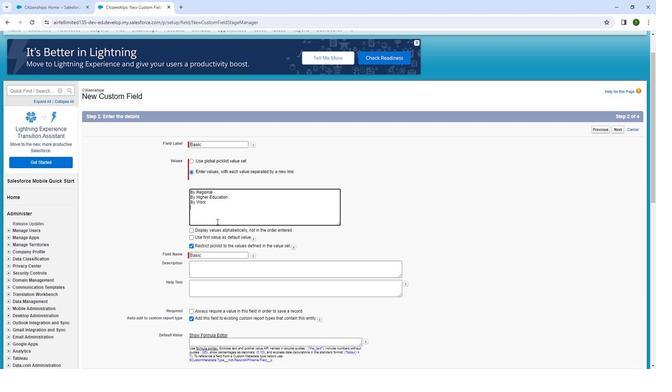
Action: Mouse moved to (214, 220)
Screenshot: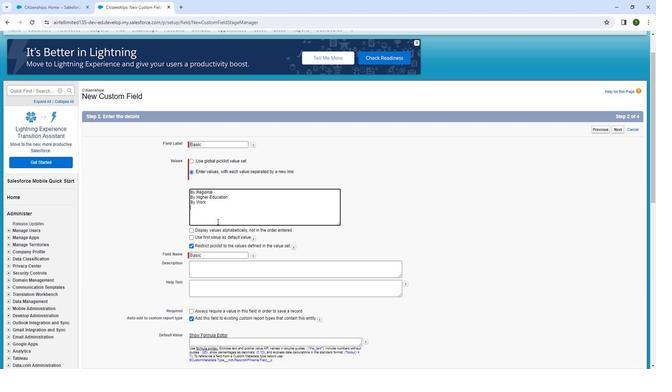 
Action: Key pressed <Key.shift>
Screenshot: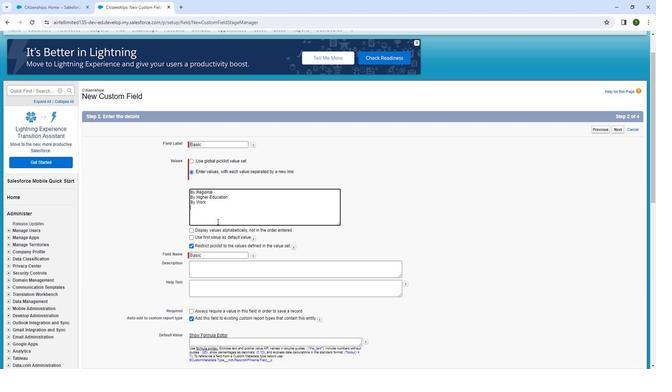 
Action: Mouse moved to (214, 220)
Screenshot: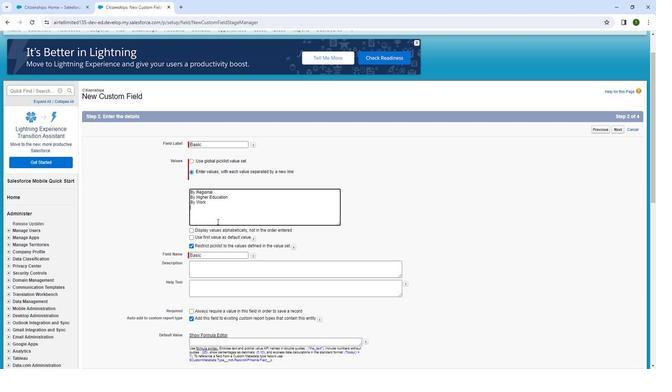 
Action: Key pressed <Key.shift><Key.shift_r><Key.shift_r><Key.shift_r><Key.shift_r>O
Screenshot: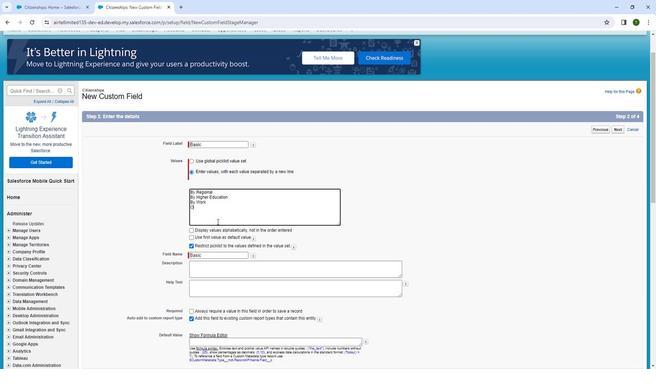 
Action: Mouse moved to (204, 220)
Screenshot: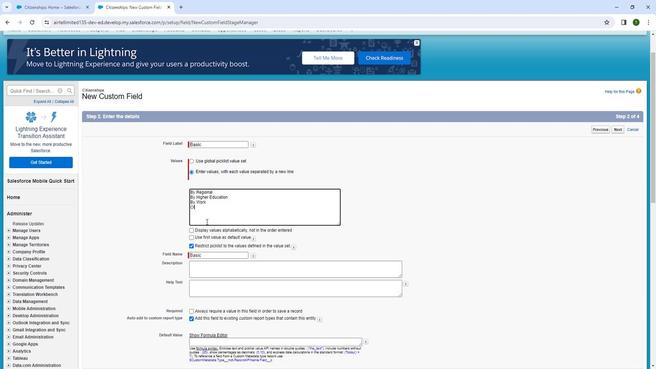 
Action: Key pressed t
Screenshot: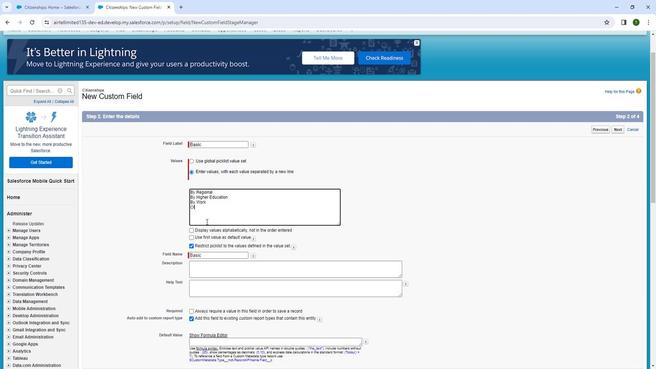 
Action: Mouse moved to (204, 220)
Screenshot: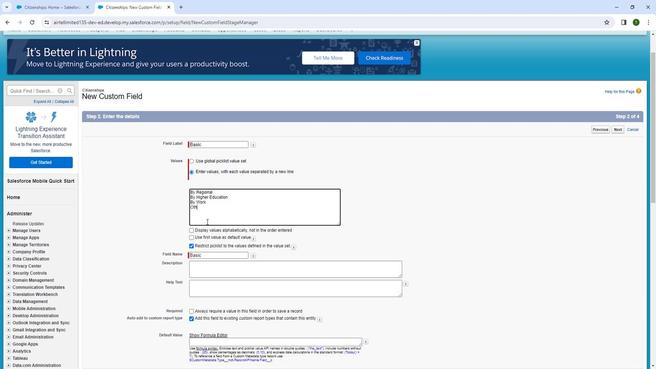 
Action: Key pressed h
Screenshot: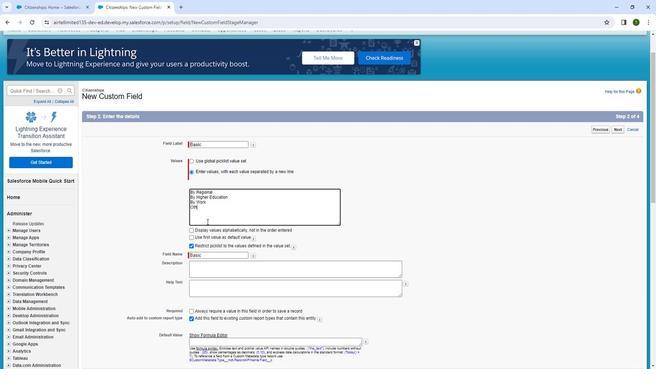 
Action: Mouse moved to (205, 220)
Screenshot: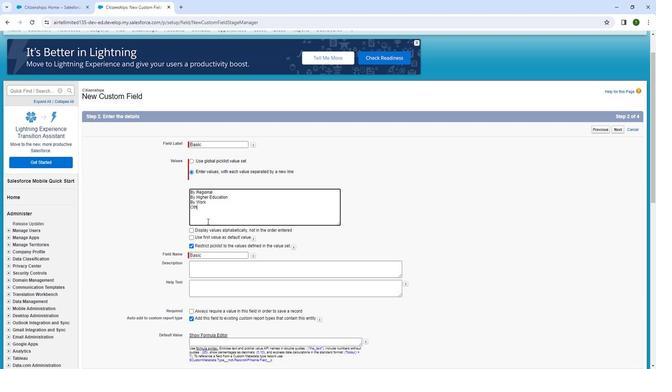 
Action: Key pressed er
Screenshot: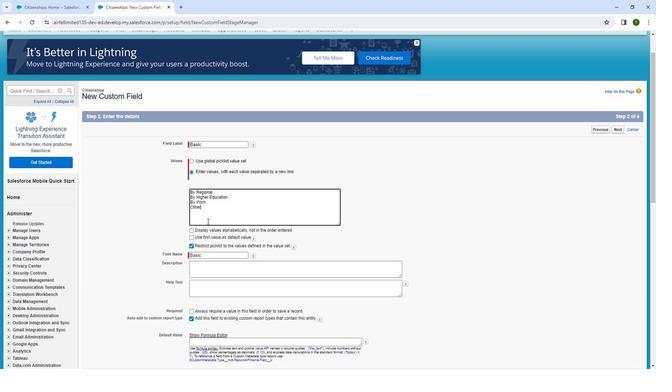 
Action: Mouse pressed left at (205, 220)
Screenshot: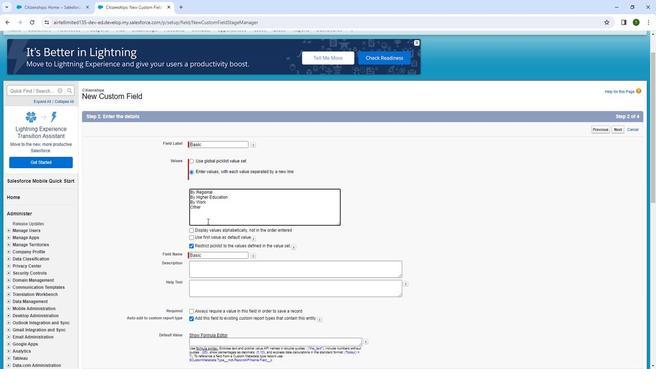 
Action: Mouse moved to (208, 203)
Screenshot: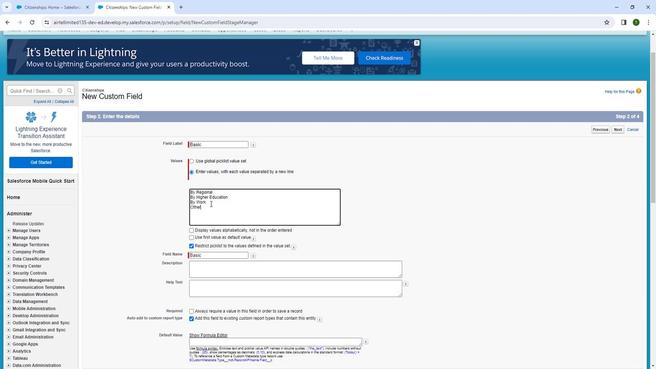 
Action: Mouse pressed left at (208, 203)
Screenshot: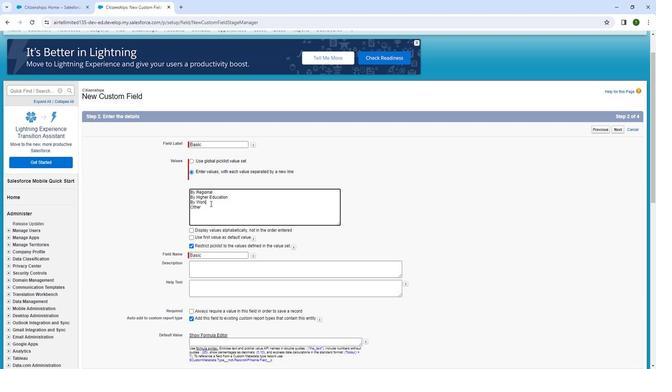
Action: Key pressed <Key.enter>
Screenshot: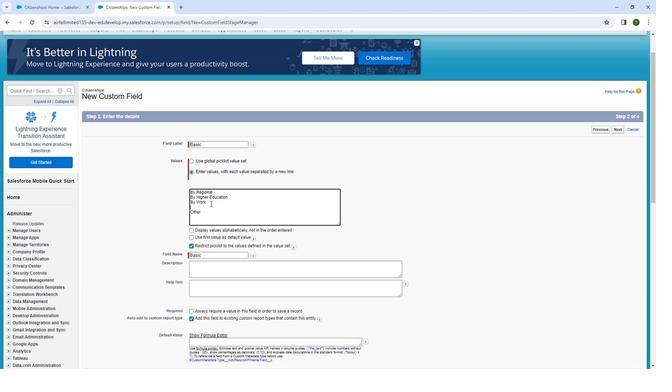 
Action: Mouse moved to (205, 199)
Screenshot: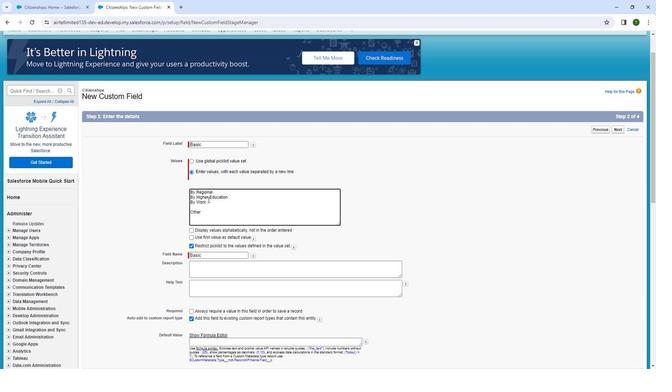 
Action: Key pressed <Key.shift>By
Screenshot: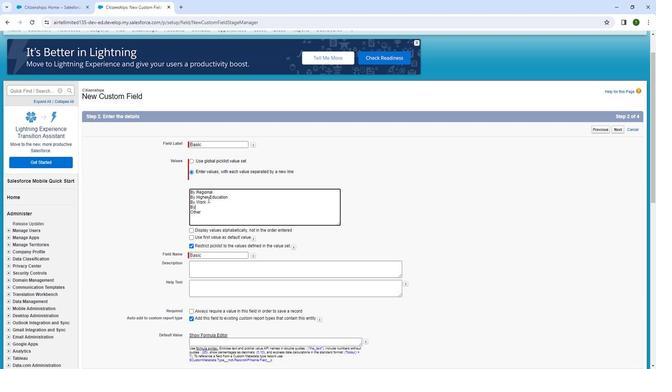 
Action: Mouse moved to (215, 198)
Screenshot: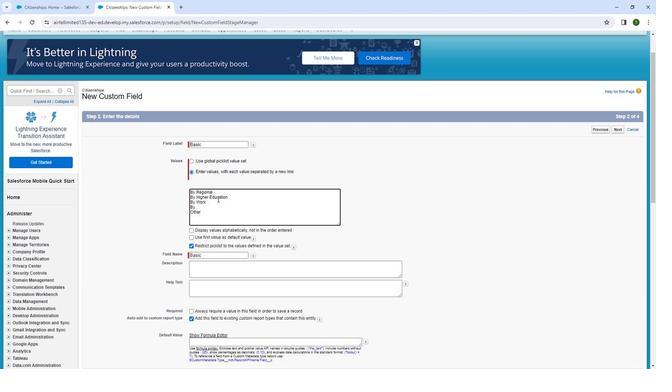 
Action: Key pressed <Key.space>
Screenshot: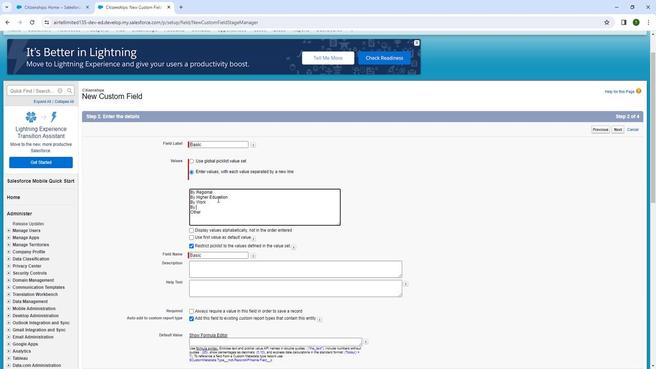
Action: Mouse moved to (213, 201)
Screenshot: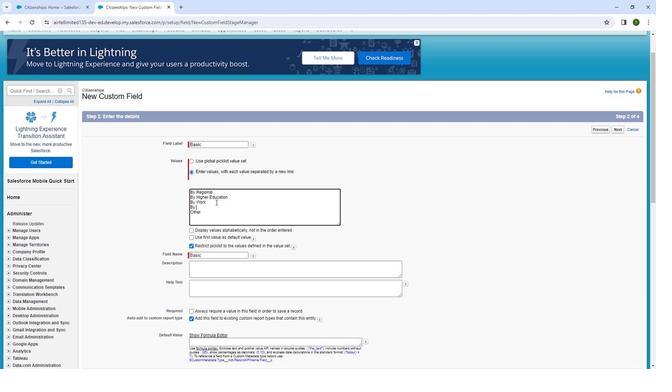 
Action: Key pressed <Key.shift>
Screenshot: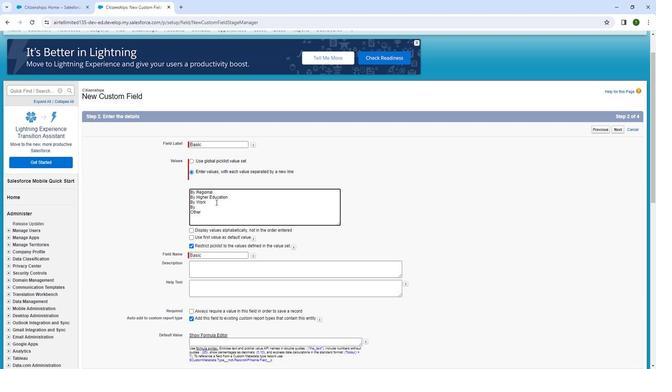 
Action: Mouse moved to (214, 201)
Screenshot: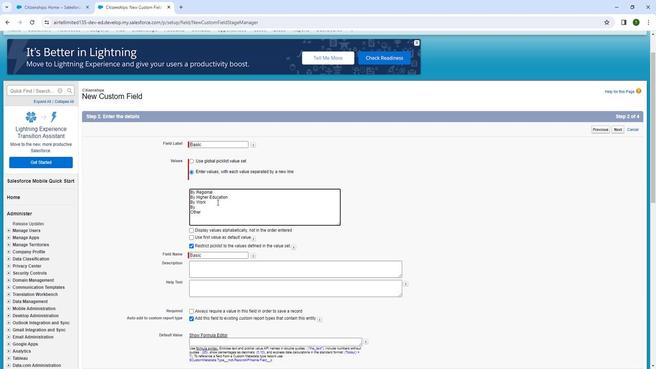 
Action: Key pressed <Key.shift><Key.shift><Key.shift><Key.shift><Key.shift><Key.shift><Key.shift><Key.shift><Key.shift><Key.shift><Key.shift><Key.shift><Key.shift><Key.shift><Key.shift><Key.shift>W
Screenshot: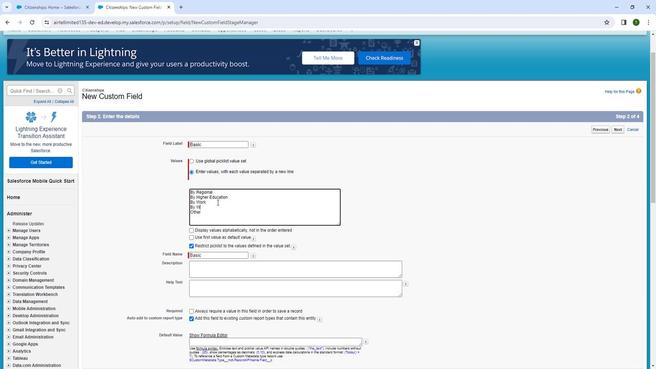 
Action: Mouse moved to (216, 201)
Screenshot: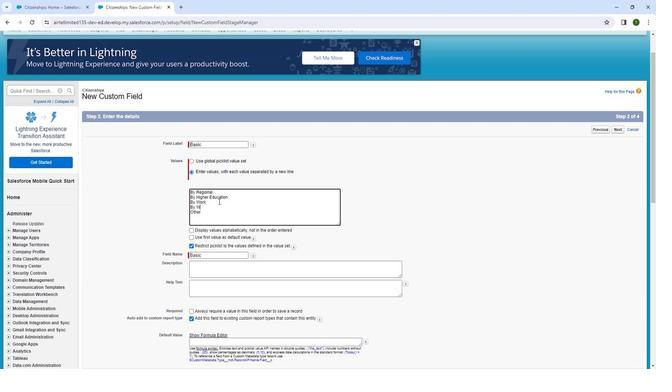 
Action: Key pressed o
Screenshot: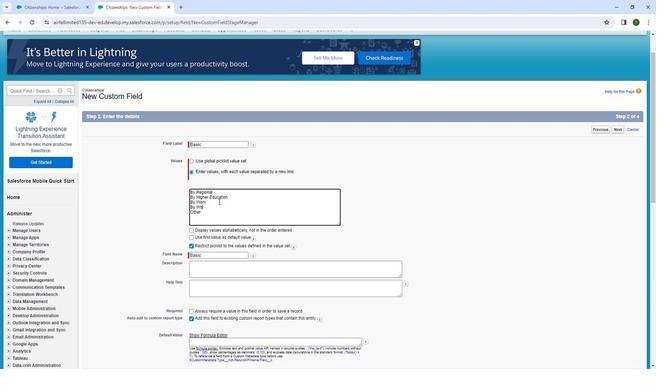 
Action: Mouse moved to (216, 205)
Screenshot: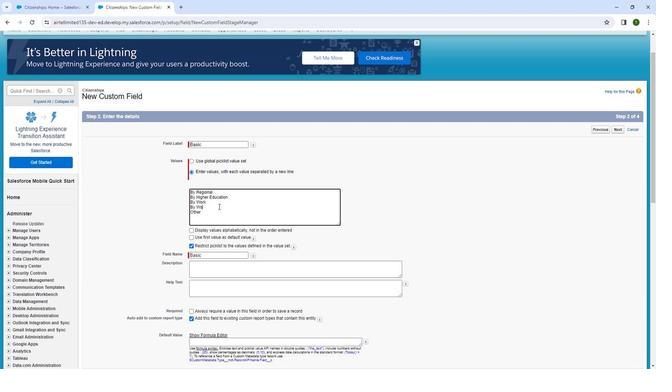 
Action: Key pressed rk
Screenshot: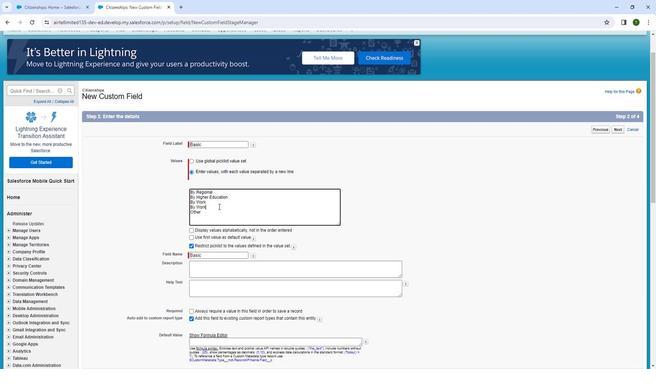 
Action: Mouse moved to (204, 221)
Screenshot: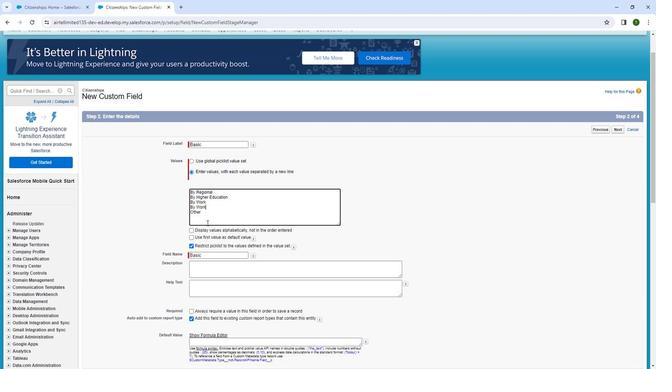 
Action: Mouse pressed left at (204, 221)
Screenshot: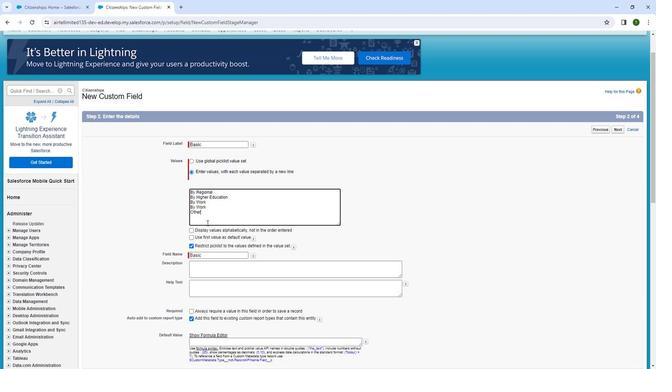 
Action: Mouse moved to (240, 280)
Screenshot: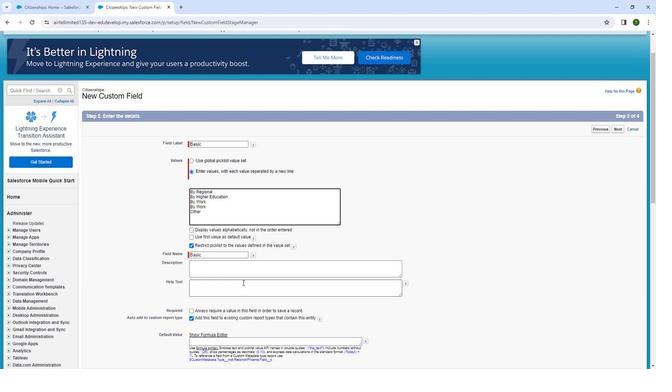 
Action: Mouse scrolled (240, 279) with delta (0, 0)
Screenshot: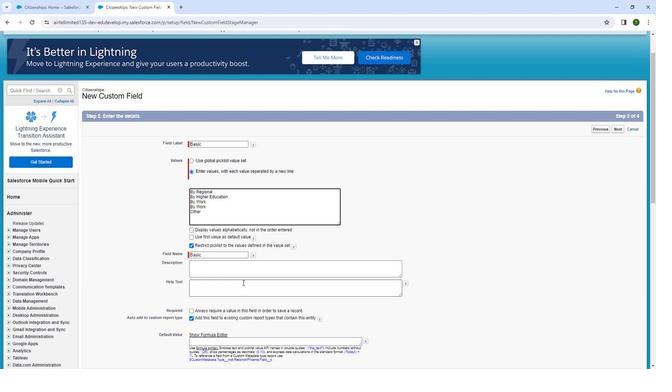 
Action: Mouse scrolled (240, 279) with delta (0, 0)
Screenshot: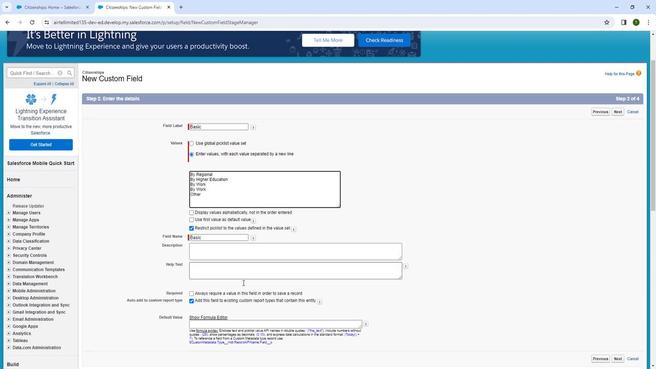 
Action: Mouse moved to (603, 301)
Screenshot: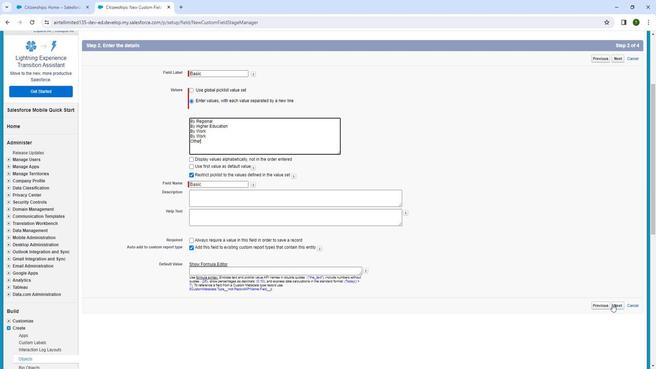 
Action: Mouse pressed left at (603, 301)
Screenshot: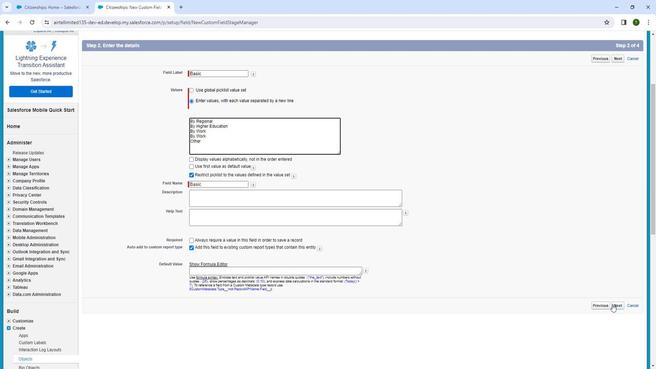 
Action: Mouse moved to (206, 252)
Screenshot: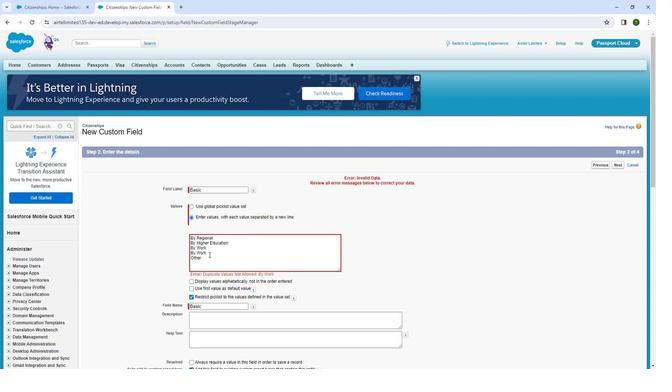 
Action: Mouse pressed left at (206, 252)
Screenshot: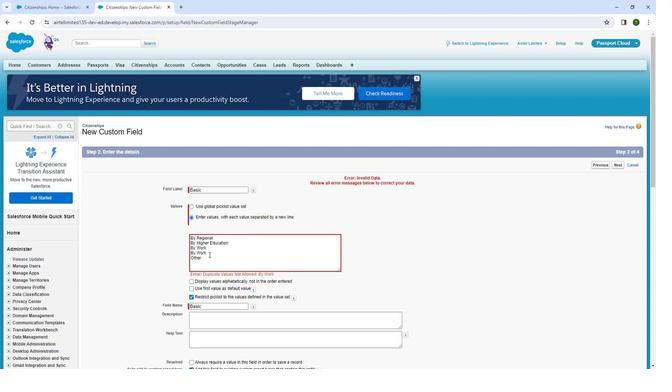 
Action: Mouse moved to (205, 253)
Screenshot: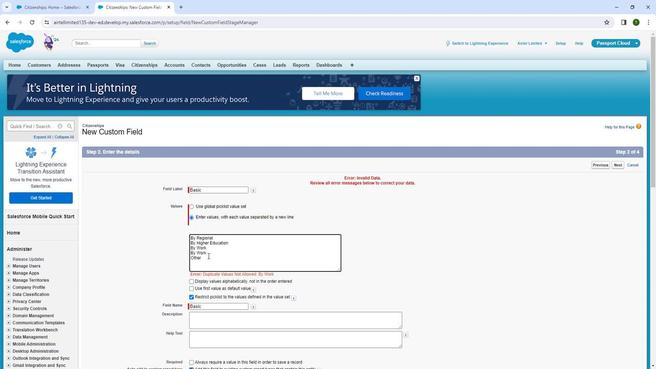 
Action: Key pressed <Key.backspace>
Screenshot: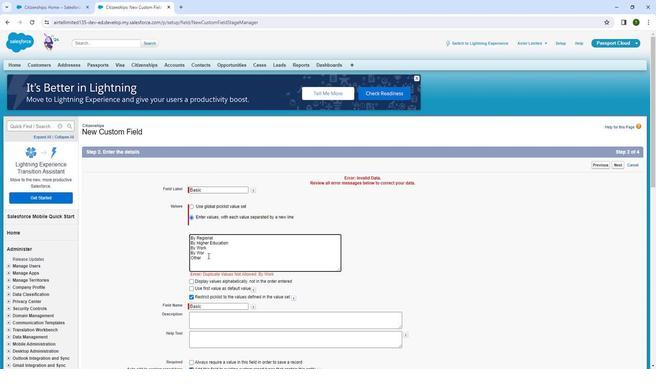 
Action: Mouse moved to (201, 259)
Screenshot: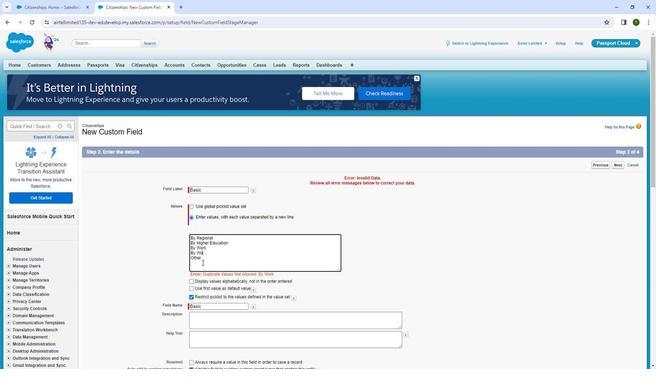 
Action: Key pressed <Key.backspace>
Screenshot: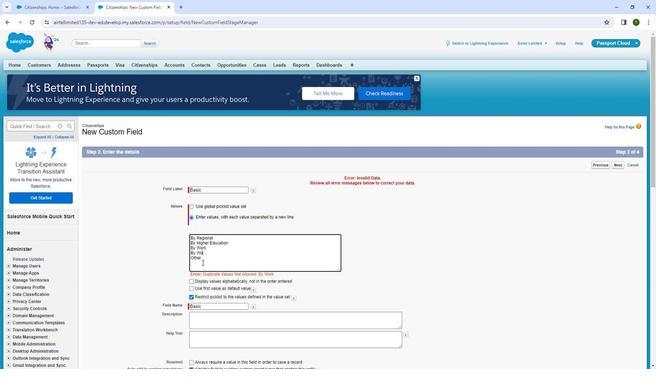 
Action: Mouse moved to (199, 261)
Screenshot: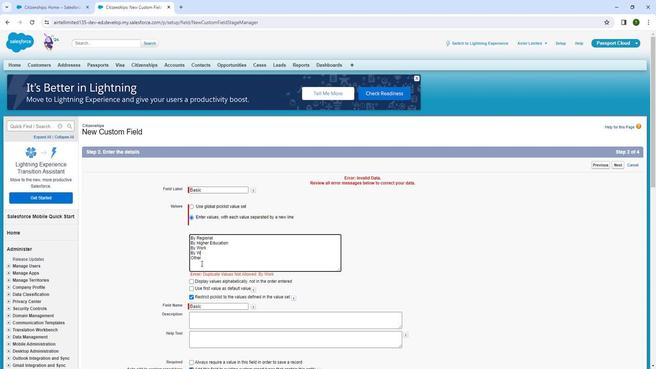 
Action: Key pressed <Key.backspace>
Screenshot: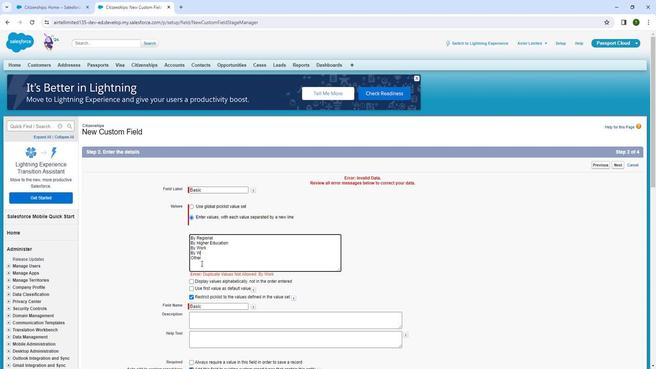 
Action: Mouse moved to (159, 363)
Screenshot: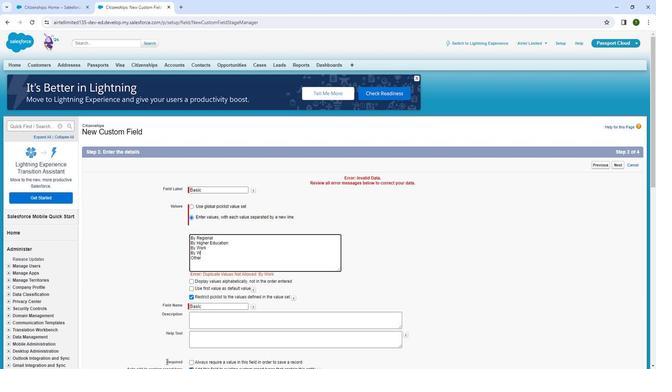 
Action: Key pressed <Key.backspace>
Screenshot: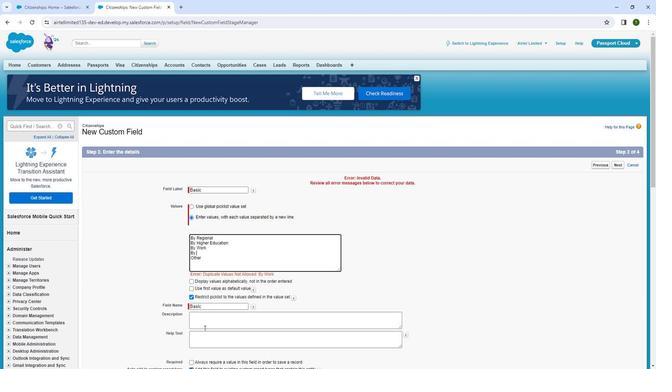 
Action: Mouse moved to (252, 328)
Screenshot: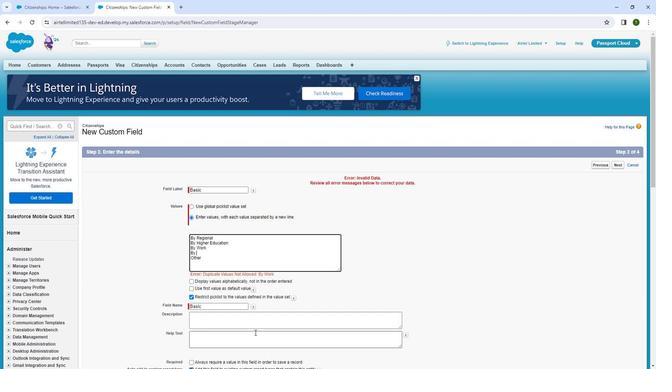 
Action: Key pressed <Key.shift>
Screenshot: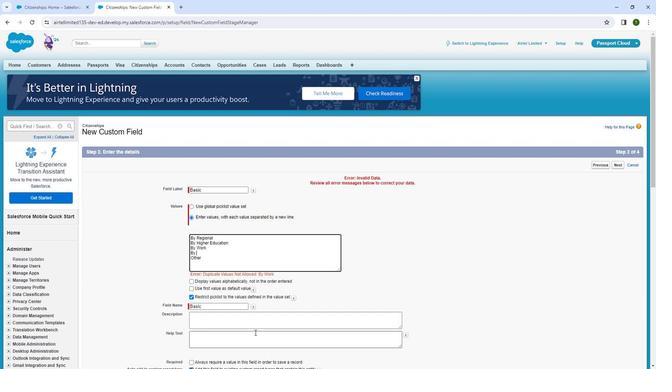 
Action: Mouse moved to (251, 328)
Screenshot: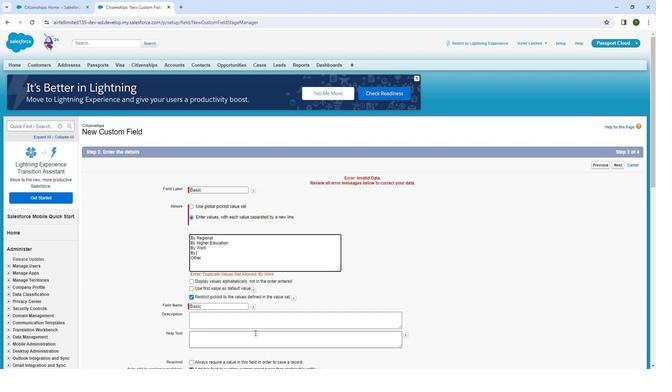 
Action: Key pressed B
Screenshot: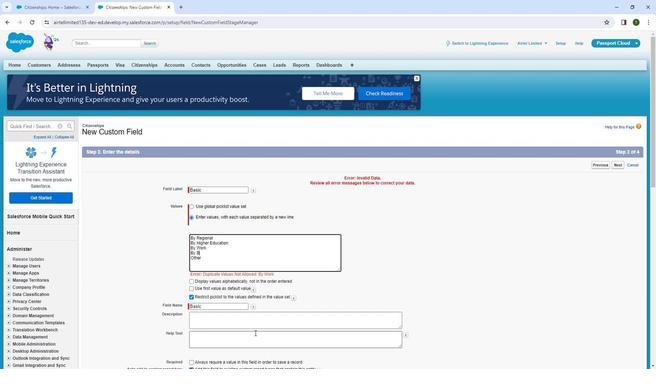 
Action: Mouse moved to (251, 328)
Screenshot: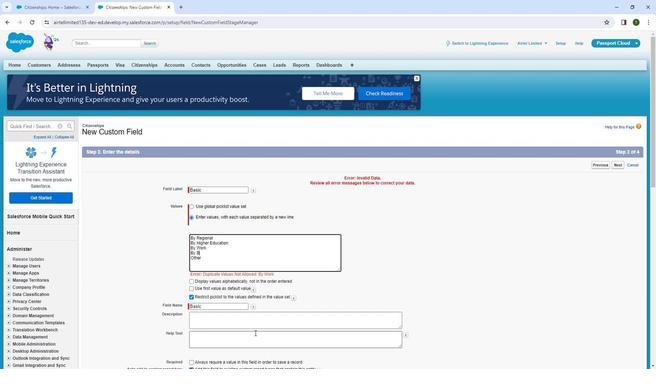 
Action: Key pressed i
Screenshot: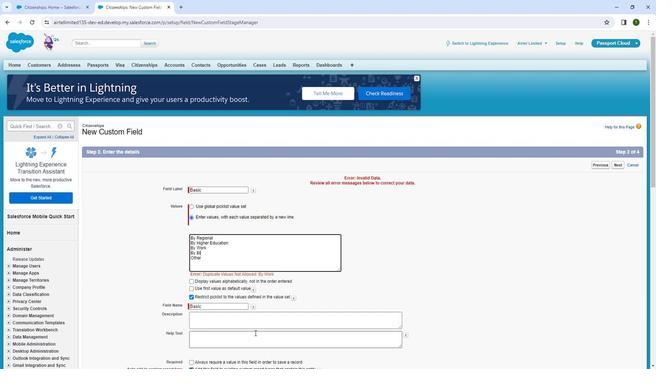 
Action: Mouse moved to (247, 322)
Screenshot: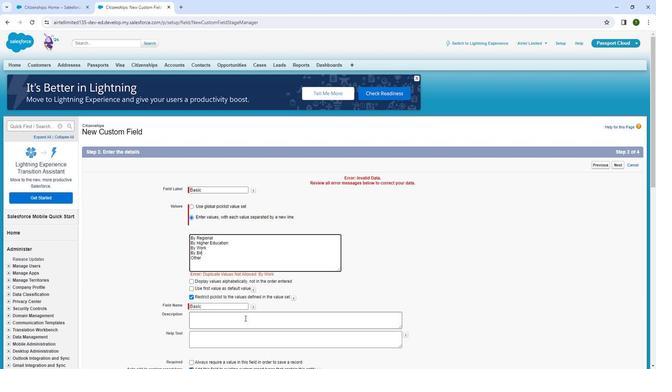 
Action: Key pressed r
Screenshot: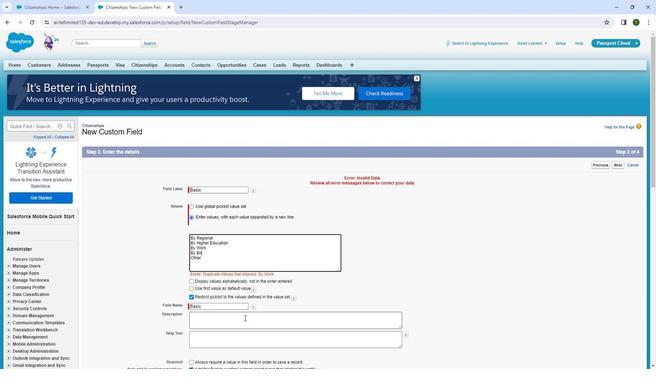 
Action: Mouse moved to (233, 305)
Screenshot: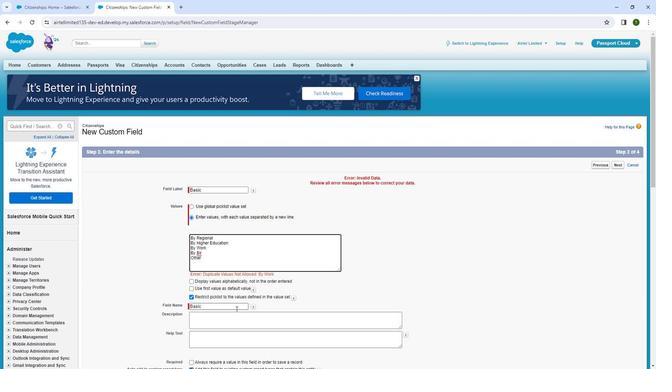 
Action: Key pressed th
Screenshot: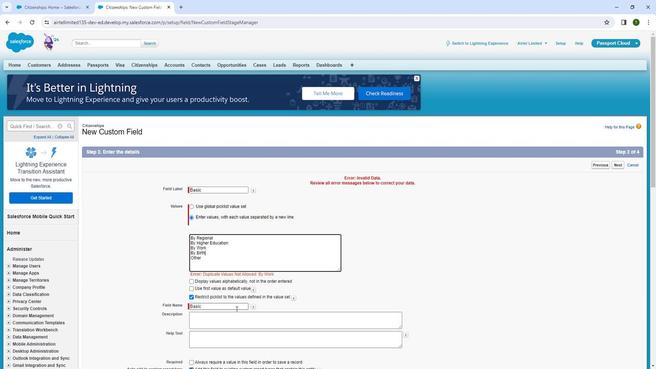 
Action: Mouse moved to (269, 268)
Screenshot: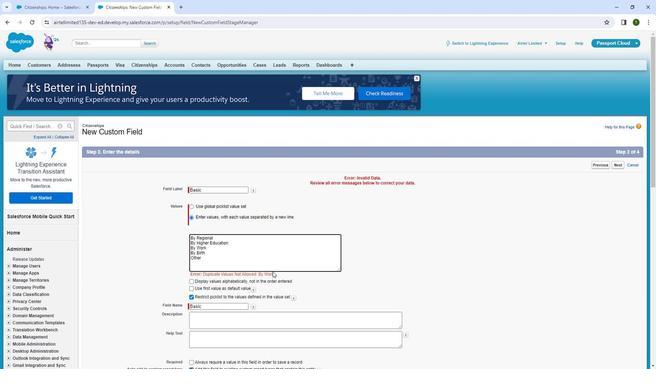 
Action: Mouse pressed left at (269, 268)
Screenshot: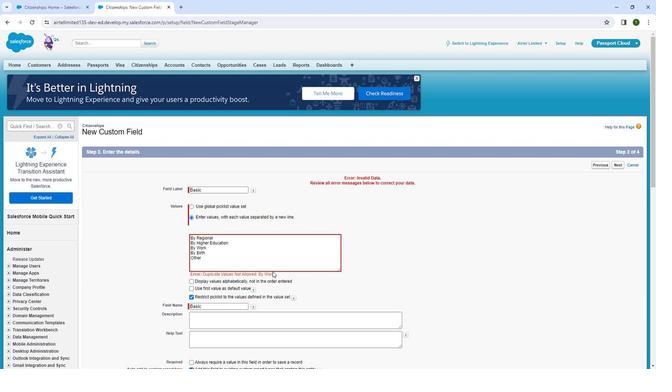 
Action: Mouse moved to (281, 250)
Screenshot: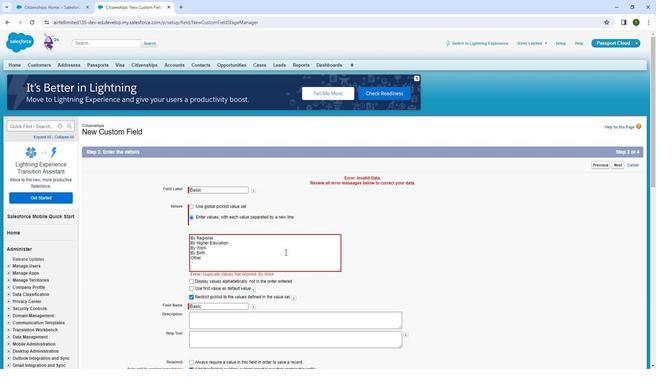 
Action: Mouse scrolled (281, 249) with delta (0, 0)
Screenshot: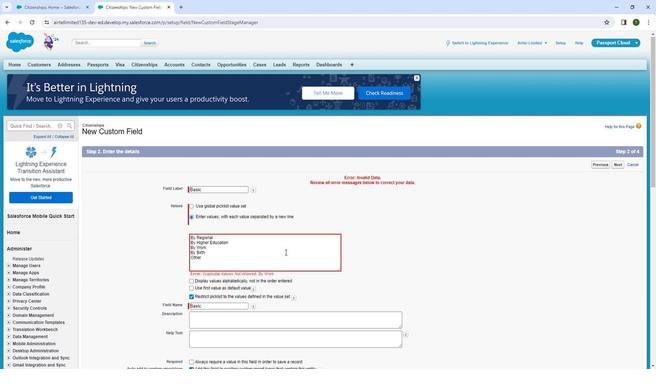 
Action: Mouse moved to (282, 250)
Screenshot: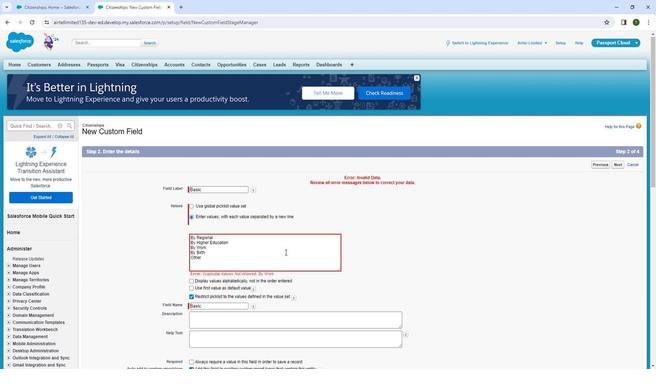 
Action: Mouse scrolled (282, 249) with delta (0, 0)
Screenshot: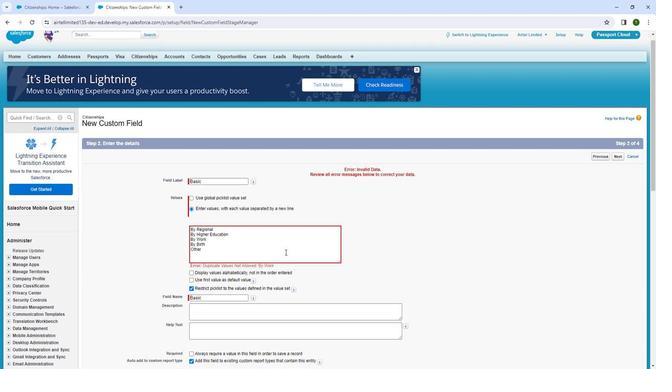 
Action: Mouse scrolled (282, 249) with delta (0, 0)
Screenshot: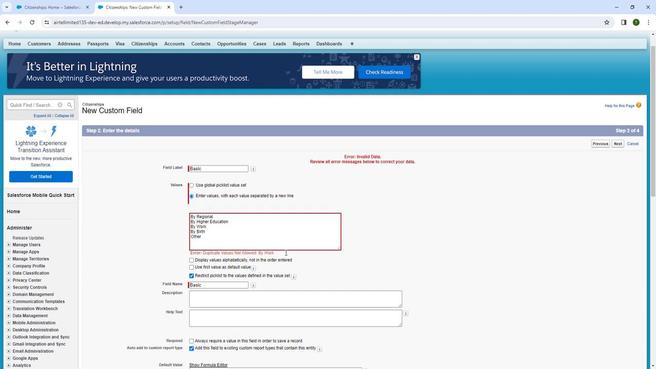 
Action: Mouse moved to (613, 319)
Screenshot: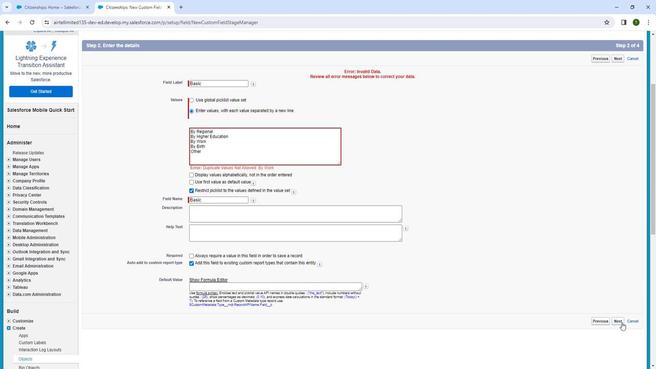 
Action: Mouse pressed left at (613, 319)
Screenshot: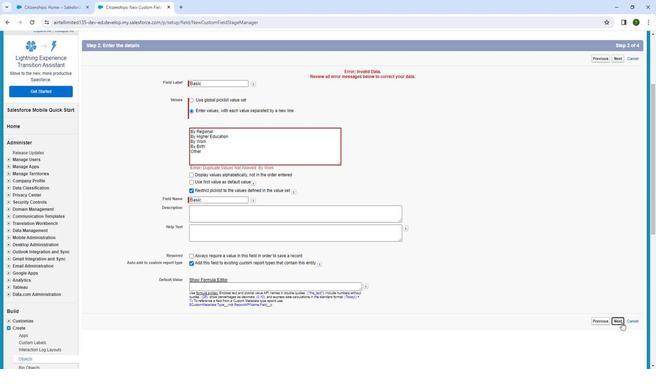 
Action: Mouse moved to (221, 254)
Screenshot: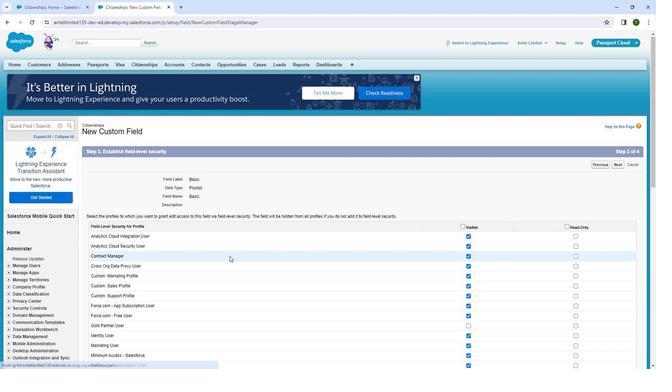 
Action: Mouse scrolled (221, 254) with delta (0, 0)
Screenshot: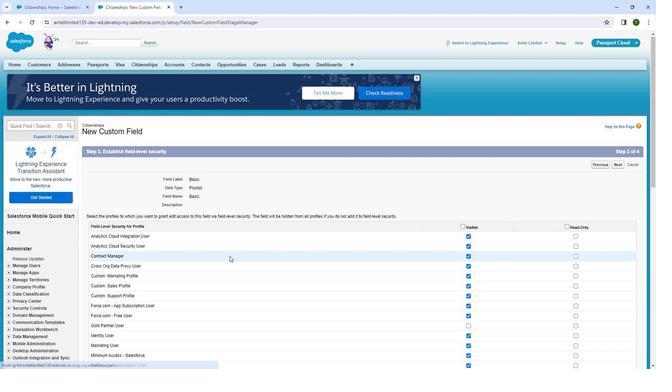 
Action: Mouse moved to (231, 252)
Screenshot: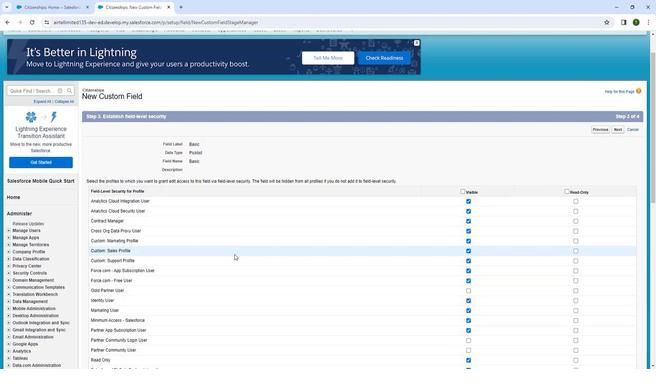 
Action: Mouse scrolled (231, 251) with delta (0, 0)
Screenshot: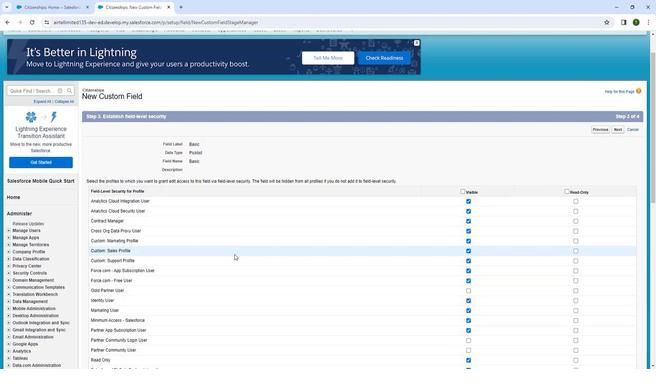 
Action: Mouse moved to (239, 247)
Screenshot: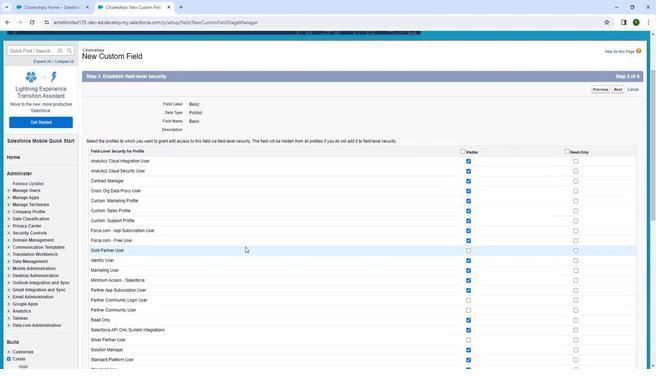 
Action: Mouse scrolled (239, 246) with delta (0, 0)
Screenshot: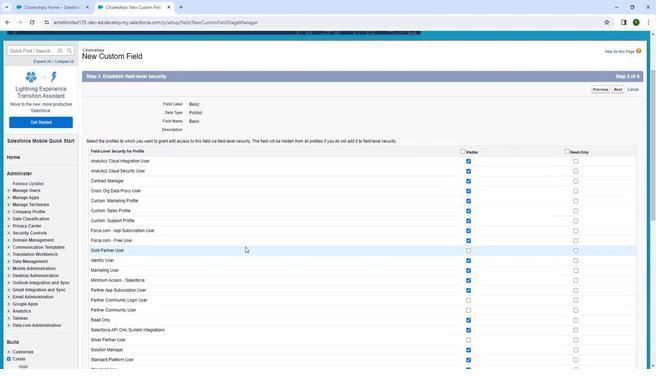 
Action: Mouse moved to (244, 243)
Screenshot: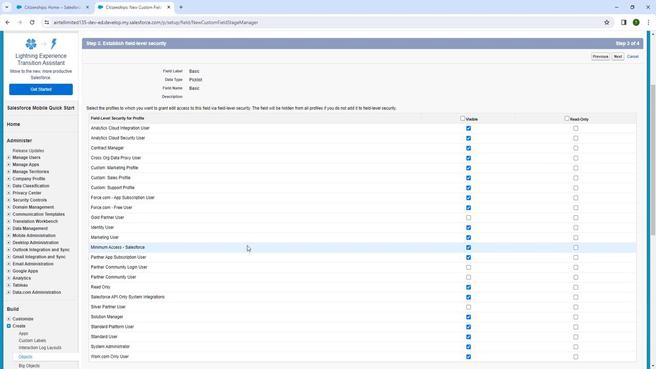 
Action: Mouse scrolled (244, 243) with delta (0, 0)
Screenshot: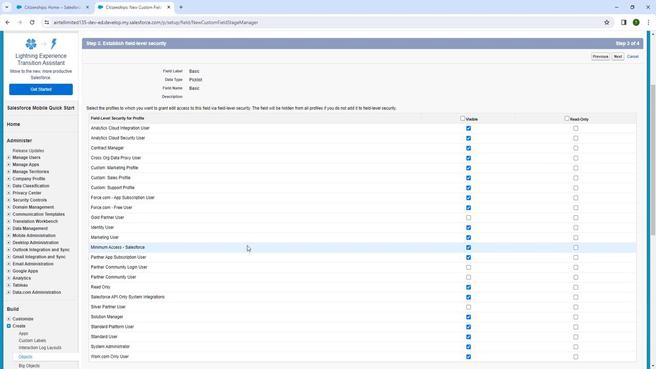 
Action: Mouse moved to (259, 242)
Screenshot: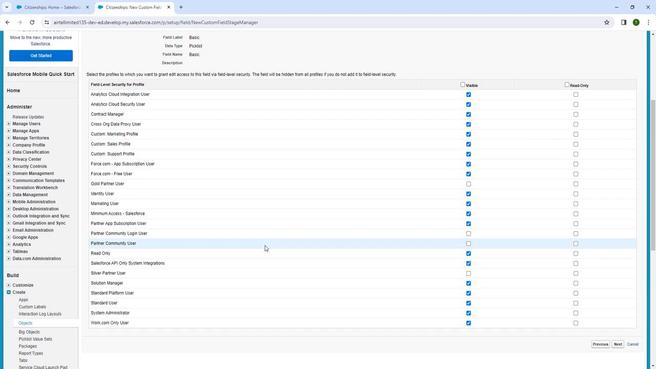 
Action: Mouse scrolled (259, 242) with delta (0, 0)
Screenshot: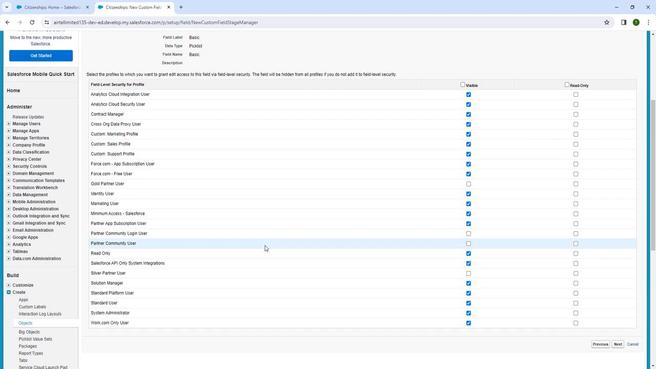 
Action: Mouse moved to (610, 305)
Screenshot: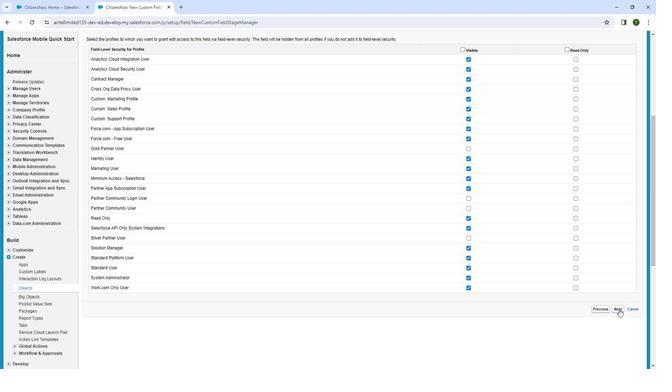 
Action: Mouse pressed left at (610, 305)
Screenshot: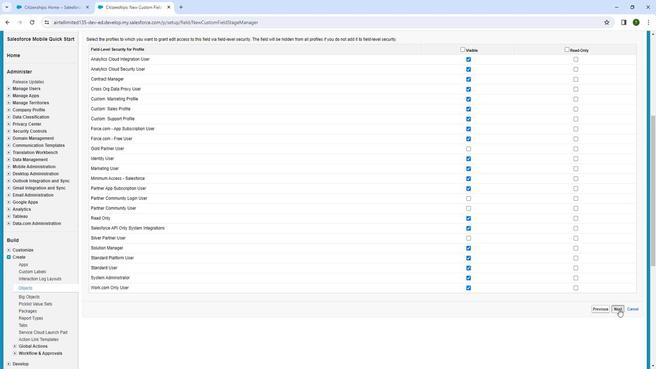 
Action: Mouse moved to (607, 273)
Screenshot: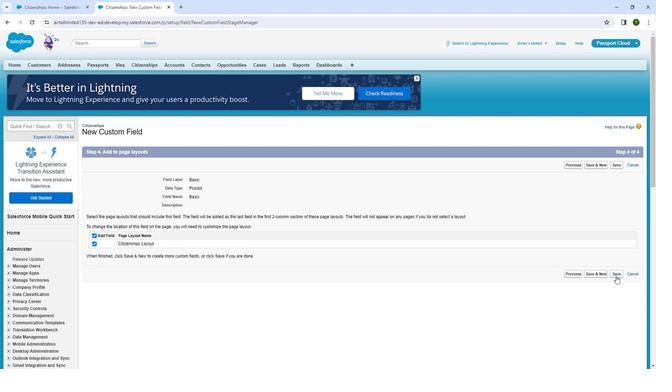 
Action: Mouse pressed left at (607, 273)
Screenshot: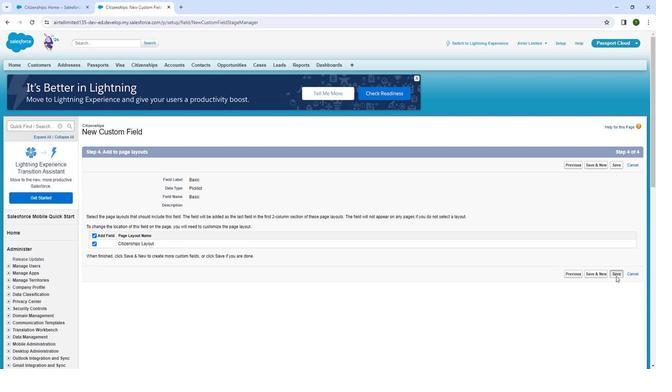 
Action: Mouse moved to (327, 251)
Screenshot: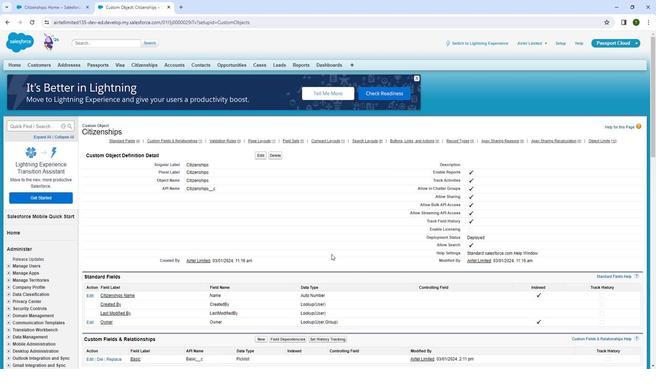 
Action: Mouse scrolled (327, 251) with delta (0, 0)
Screenshot: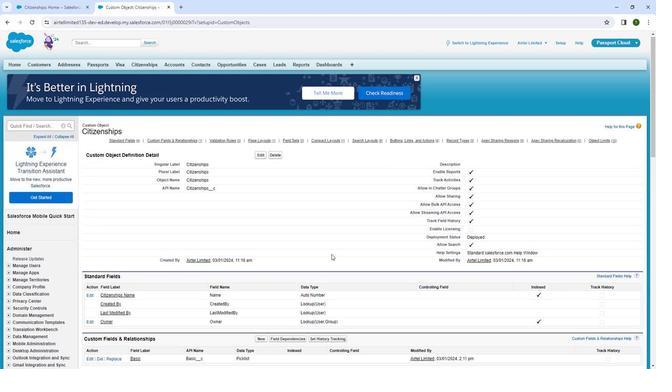 
Action: Mouse scrolled (327, 251) with delta (0, 0)
Screenshot: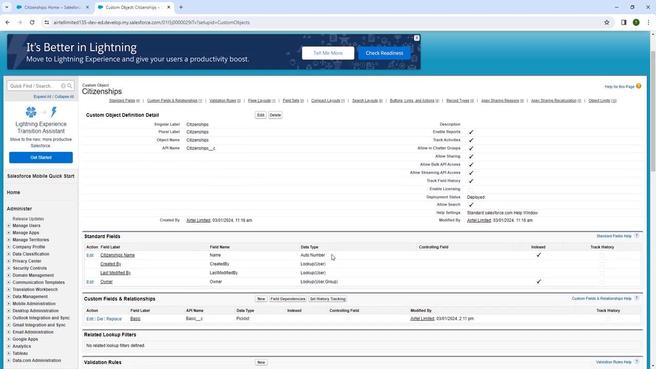 
Action: Mouse moved to (327, 250)
Screenshot: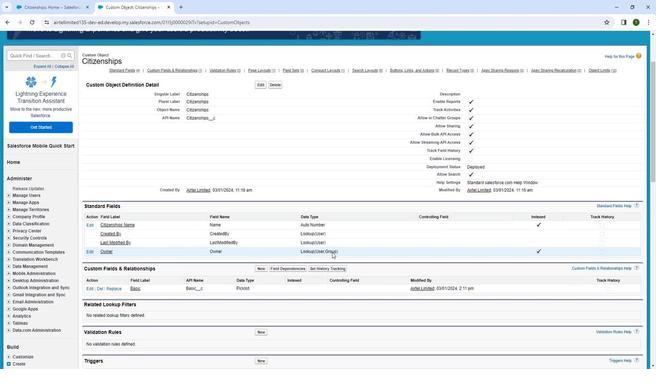 
Action: Mouse scrolled (327, 251) with delta (0, 0)
Screenshot: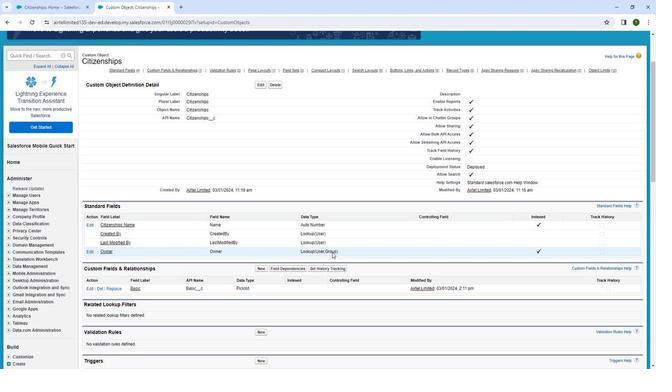 
Action: Mouse moved to (328, 249)
Screenshot: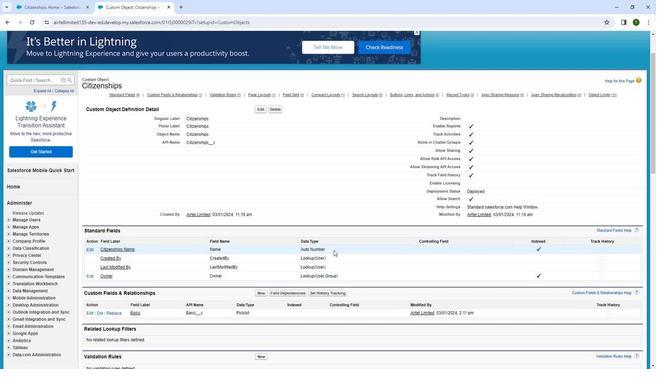
Action: Mouse scrolled (327, 250) with delta (0, 0)
Screenshot: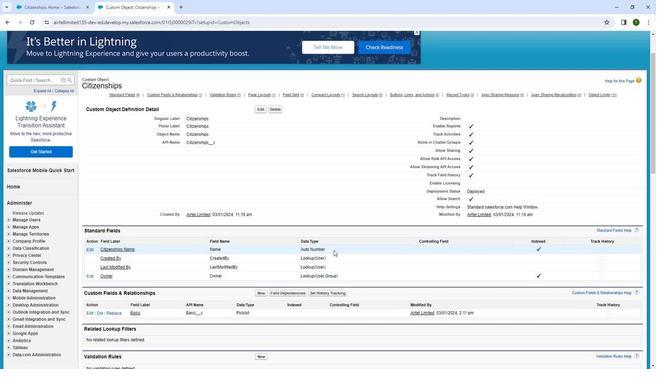 
Action: Mouse moved to (329, 248)
Screenshot: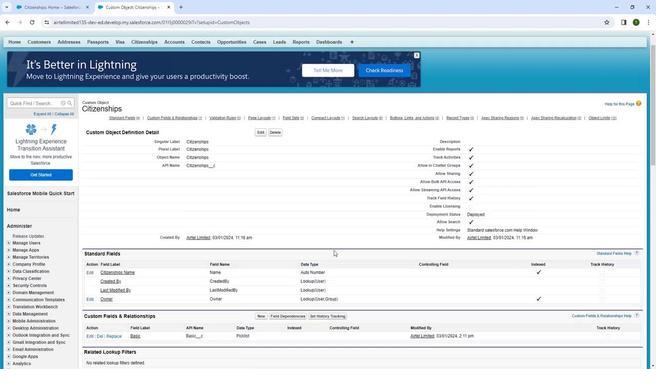 
Action: Mouse scrolled (329, 247) with delta (0, 0)
Screenshot: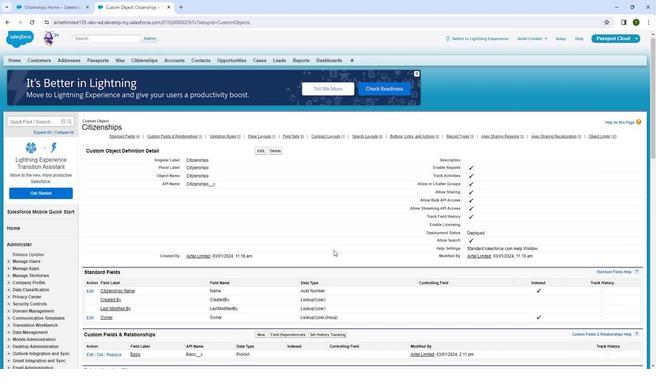 
Action: Mouse moved to (264, 264)
Screenshot: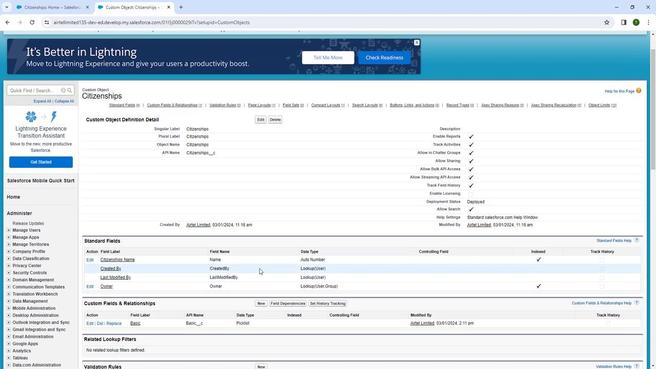 
Action: Mouse scrolled (264, 264) with delta (0, 0)
Screenshot: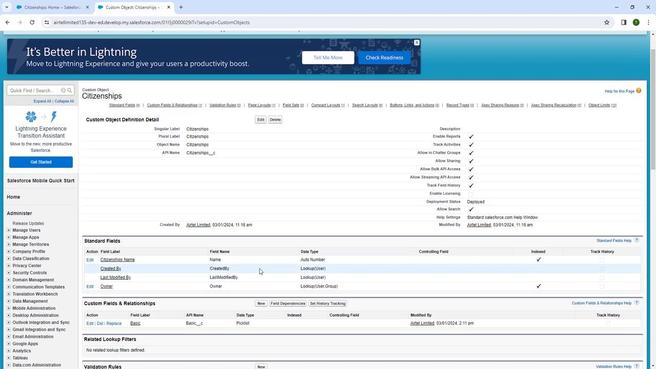 
Action: Mouse moved to (131, 284)
Screenshot: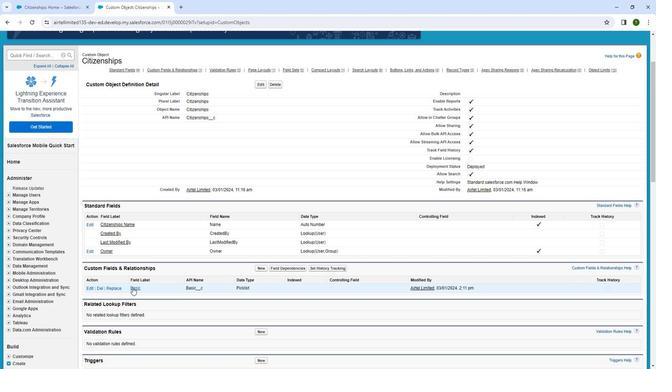 
Action: Mouse pressed left at (131, 284)
Screenshot: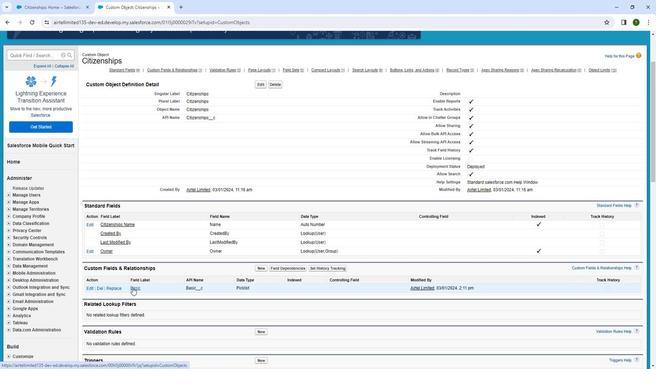 
Action: Mouse moved to (258, 160)
Screenshot: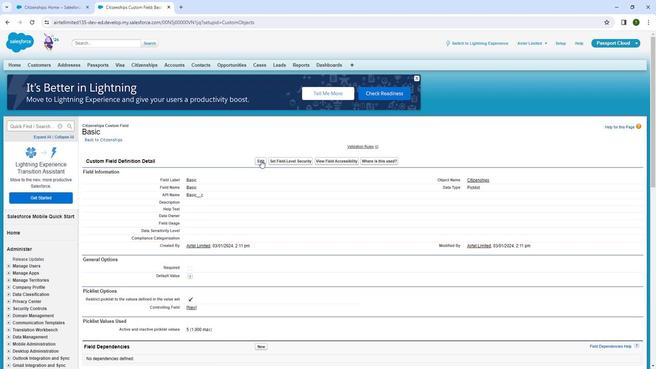 
Action: Mouse pressed left at (258, 160)
Screenshot: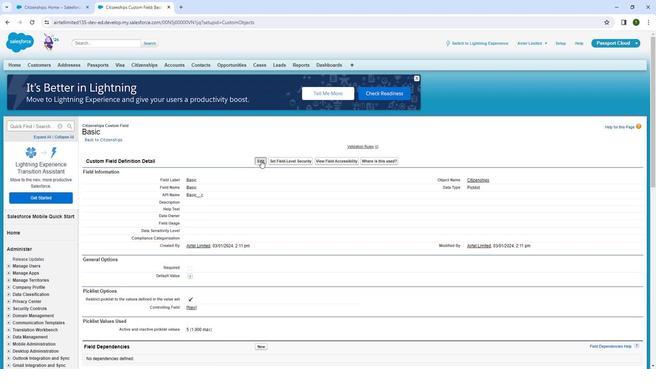 
Action: Mouse moved to (202, 172)
Screenshot: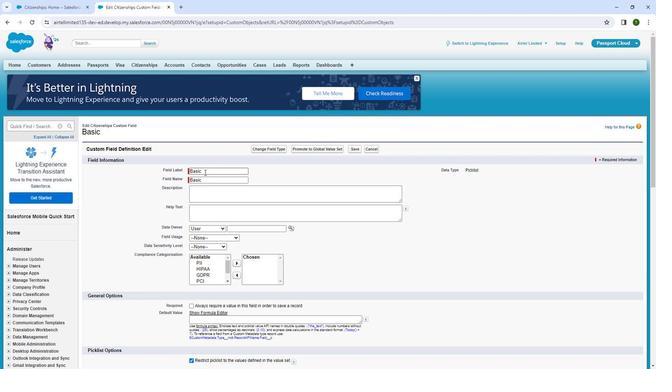 
Action: Mouse pressed left at (202, 172)
Screenshot: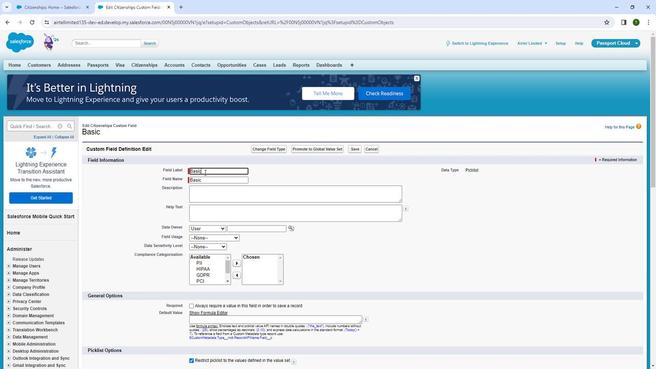 
Action: Mouse moved to (203, 171)
Screenshot: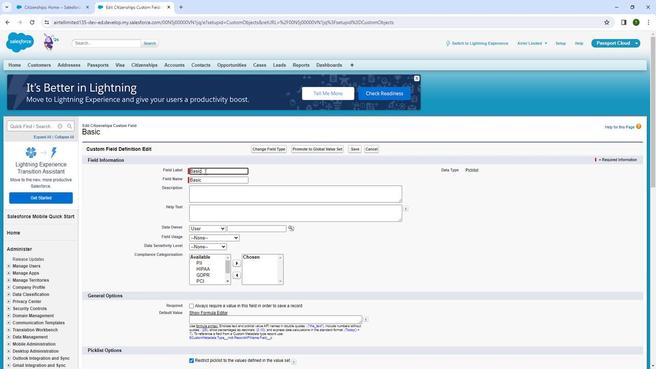 
Action: Key pressed <Key.backspace>
Screenshot: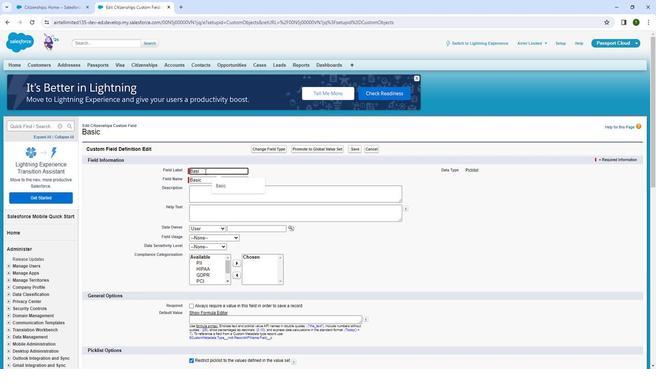 
Action: Mouse moved to (203, 171)
Screenshot: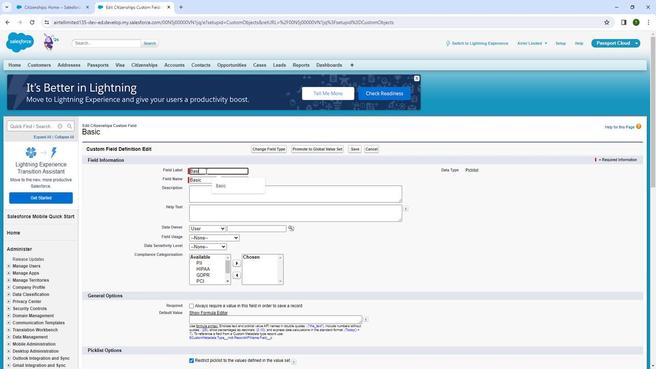 
Action: Key pressed s
Screenshot: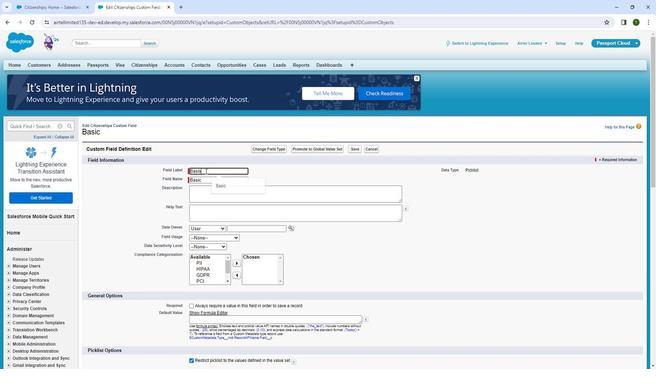 
Action: Mouse moved to (202, 181)
Screenshot: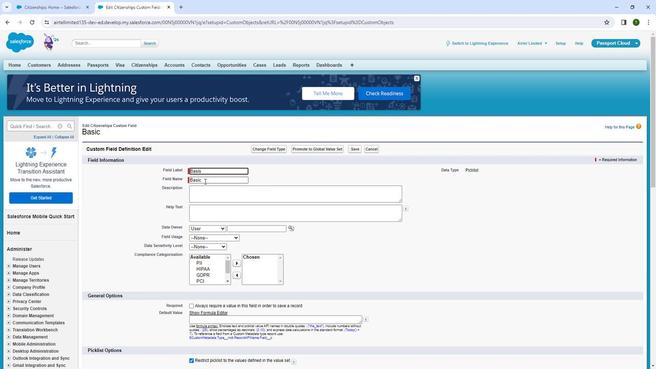 
Action: Mouse pressed left at (202, 181)
Screenshot: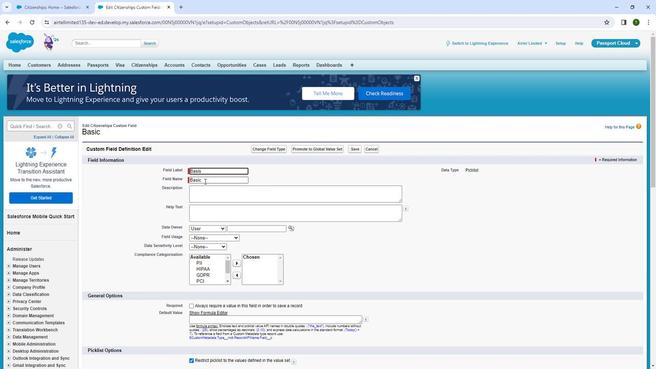 
Action: Mouse moved to (377, 79)
Screenshot: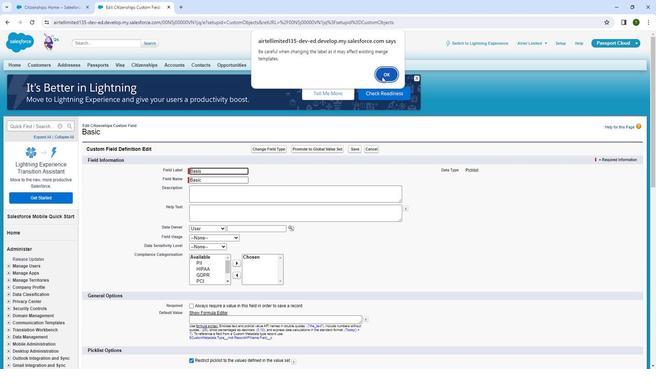 
Action: Mouse pressed left at (377, 79)
Screenshot: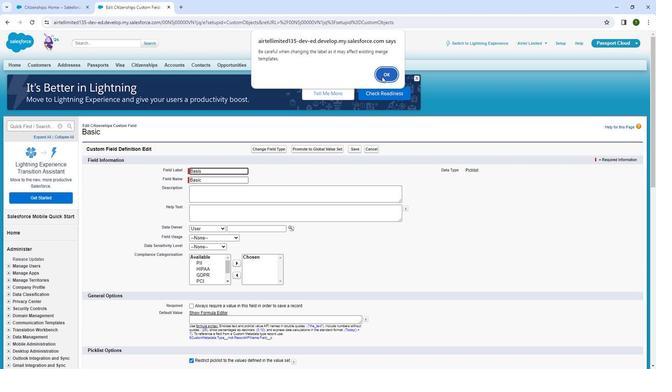 
Action: Mouse moved to (235, 167)
Screenshot: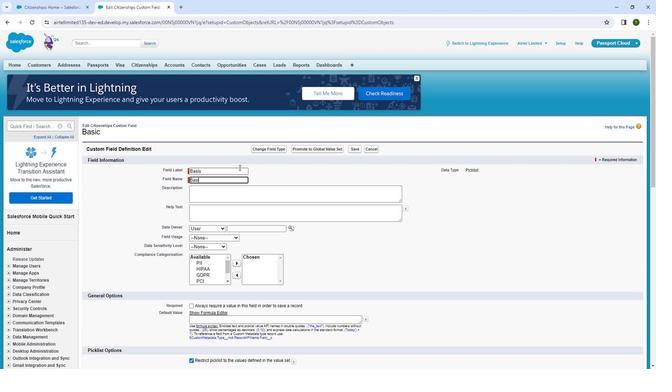 
Action: Key pressed <Key.backspace>
Screenshot: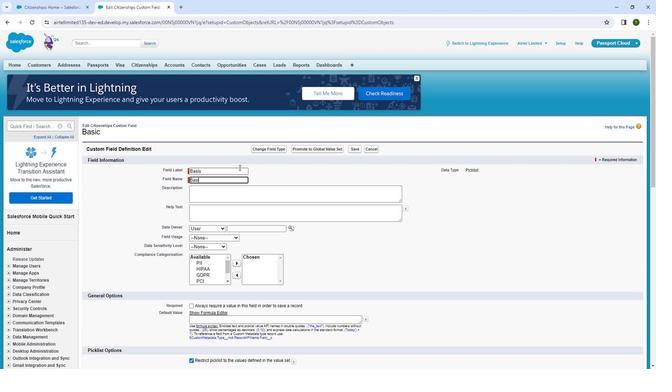 
Action: Mouse moved to (243, 173)
Screenshot: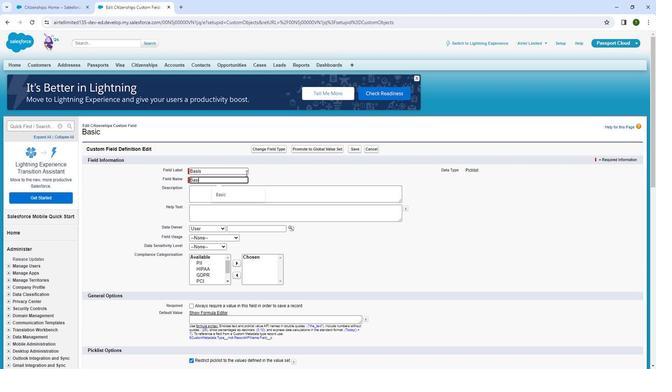 
Action: Key pressed s
Screenshot: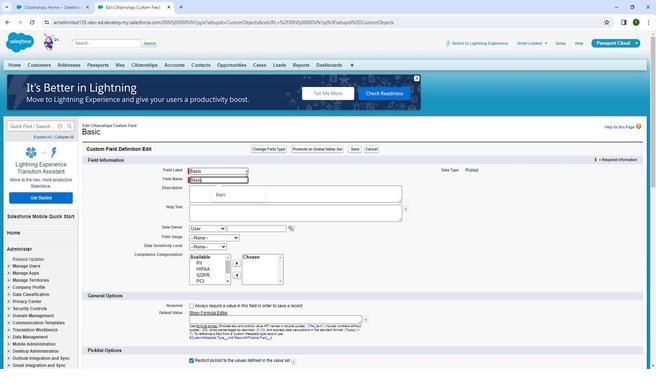 
Action: Mouse moved to (296, 266)
Screenshot: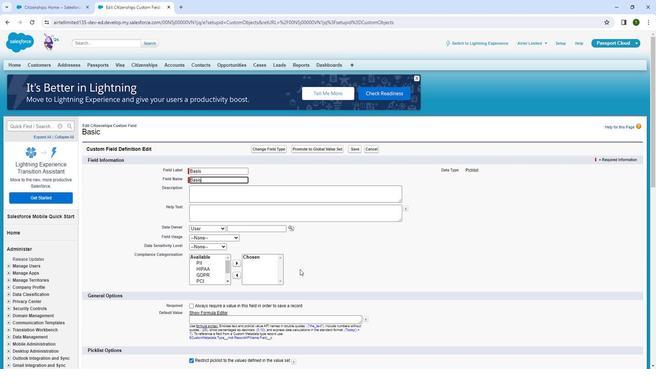 
Action: Mouse pressed left at (296, 266)
Screenshot: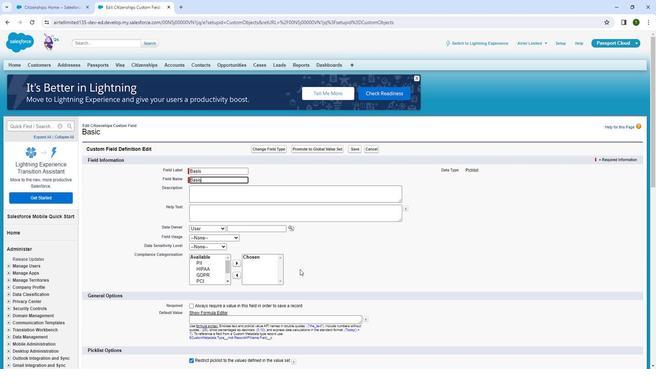 
Action: Mouse moved to (375, 76)
Screenshot: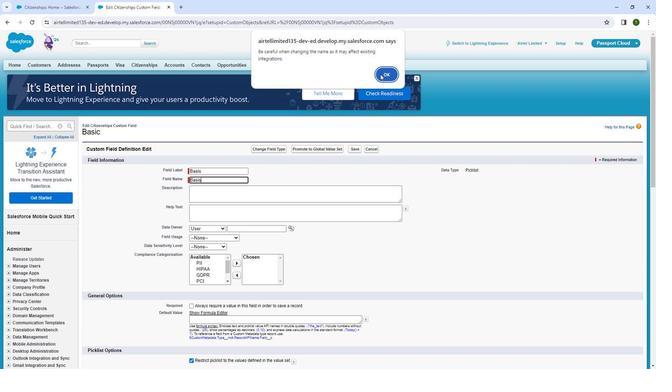 
Action: Mouse pressed left at (375, 76)
Screenshot: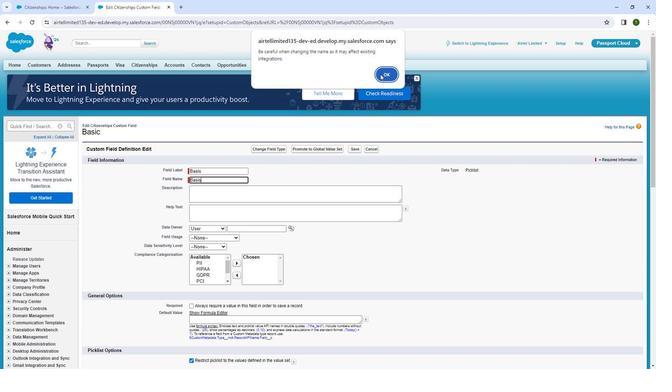 
Action: Mouse moved to (348, 148)
Screenshot: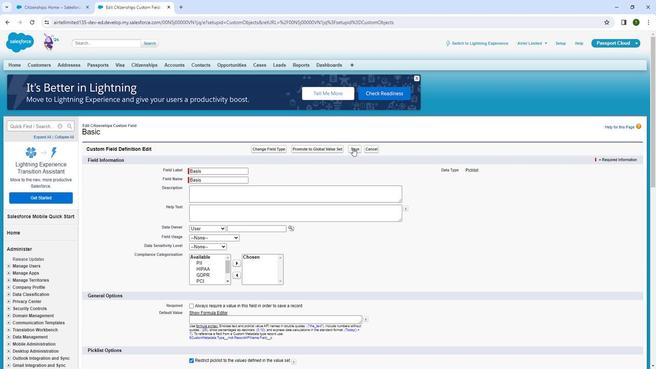 
Action: Mouse pressed left at (348, 148)
Screenshot: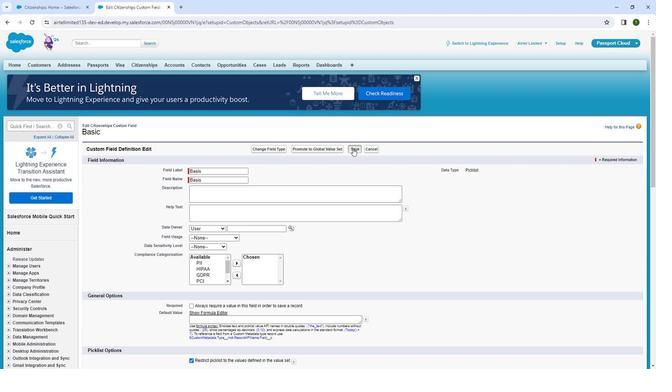 
Action: Mouse moved to (233, 224)
Screenshot: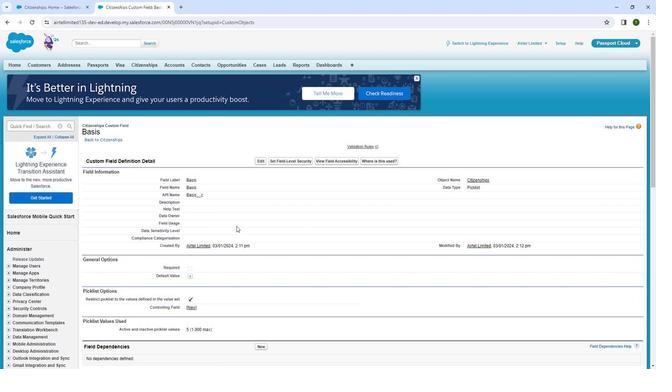 
Action: Mouse pressed left at (233, 224)
Screenshot: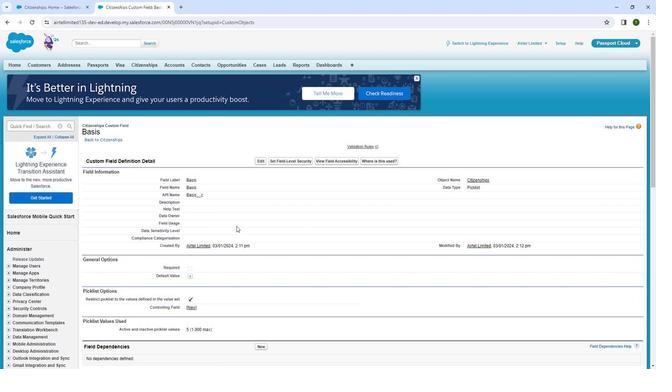
Action: Mouse moved to (336, 235)
Screenshot: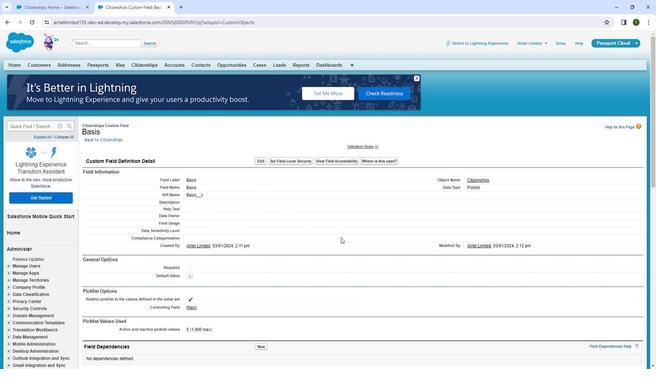 
Action: Mouse scrolled (336, 235) with delta (0, 0)
Screenshot: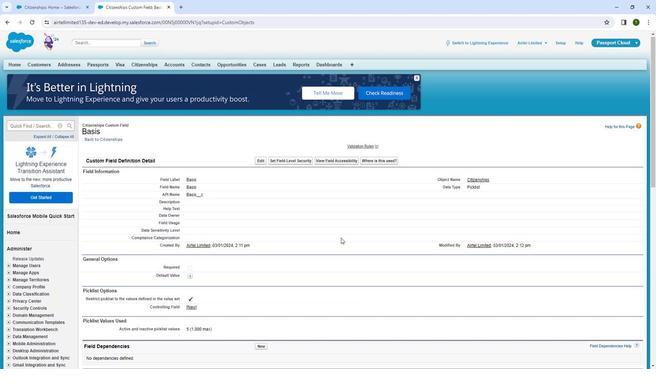 
Action: Mouse moved to (336, 235)
Screenshot: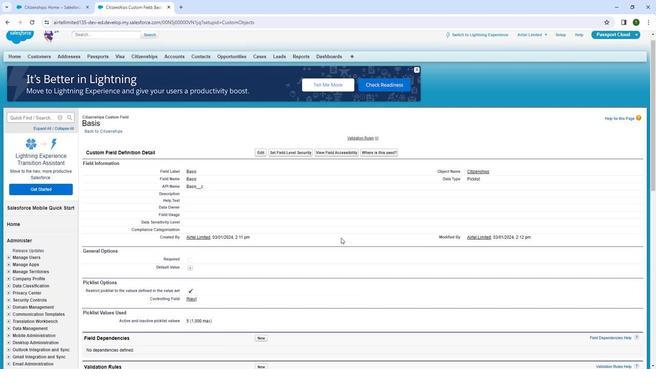 
Action: Mouse scrolled (336, 235) with delta (0, 0)
Screenshot: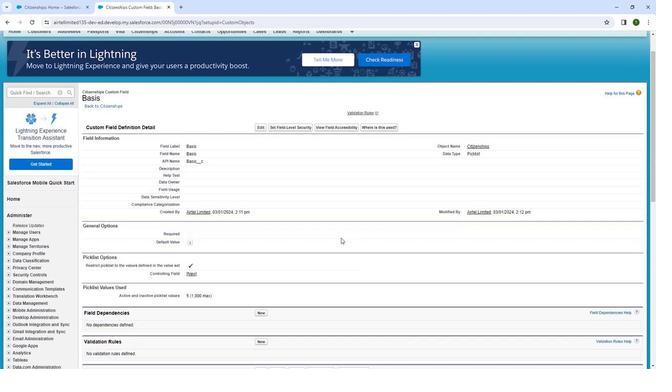 
Action: Mouse moved to (342, 234)
Screenshot: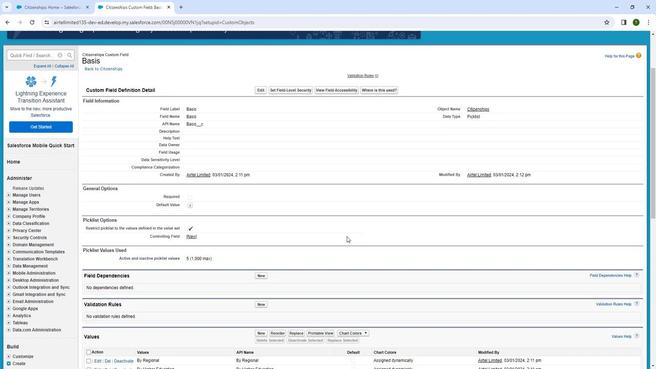 
Action: Mouse scrolled (342, 234) with delta (0, 0)
Screenshot: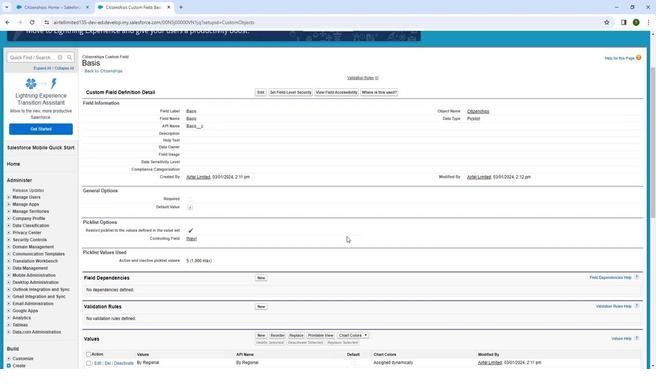 
Action: Mouse moved to (123, 102)
Screenshot: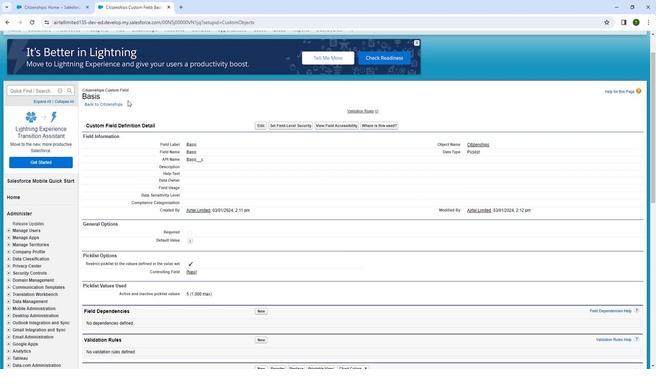 
Action: Mouse scrolled (123, 103) with delta (0, 0)
Screenshot: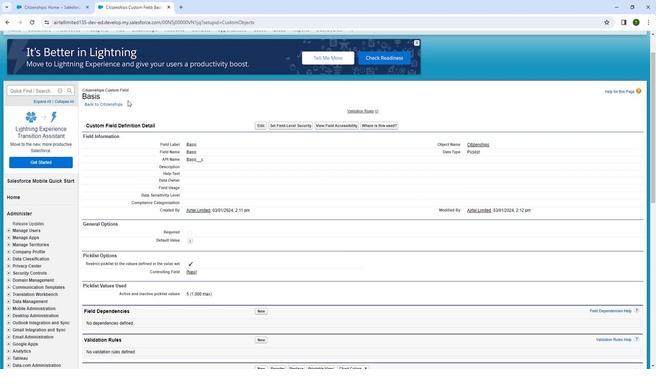 
Action: Mouse moved to (126, 102)
Screenshot: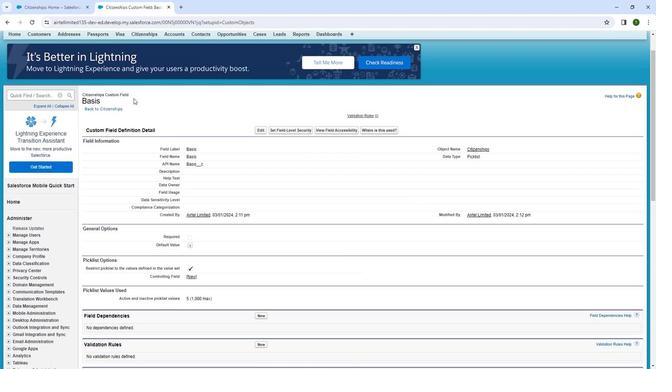 
Action: Mouse scrolled (126, 102) with delta (0, 0)
Screenshot: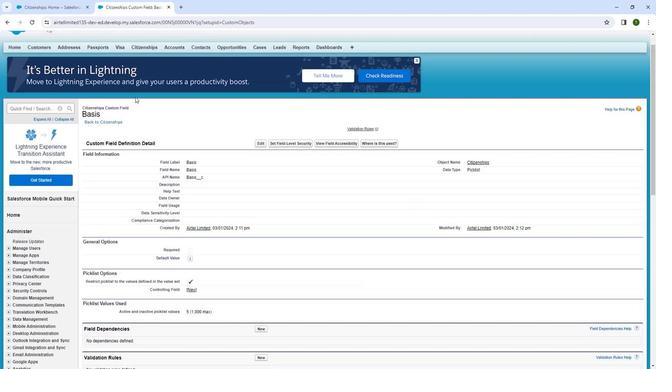 
Action: Mouse moved to (129, 101)
Screenshot: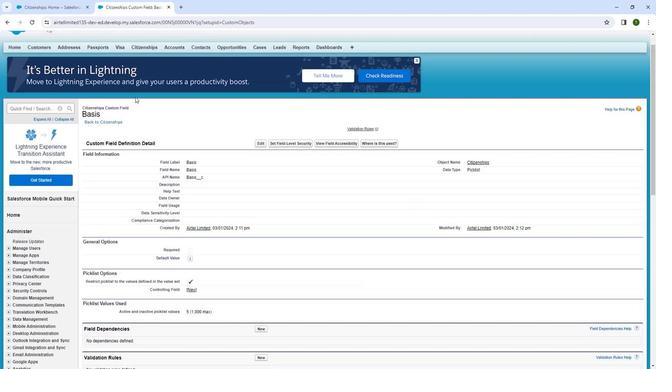 
Action: Mouse scrolled (129, 101) with delta (0, 0)
Screenshot: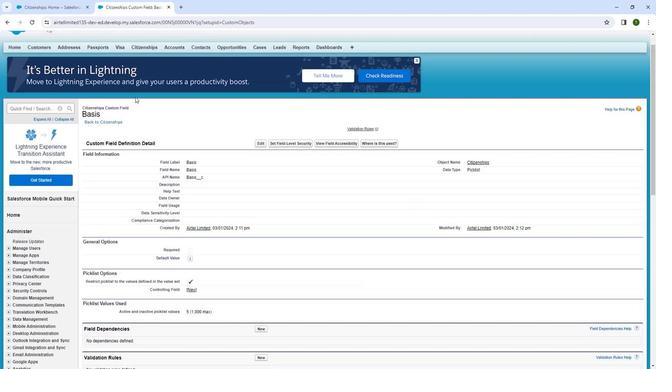 
Action: Mouse moved to (147, 67)
Screenshot: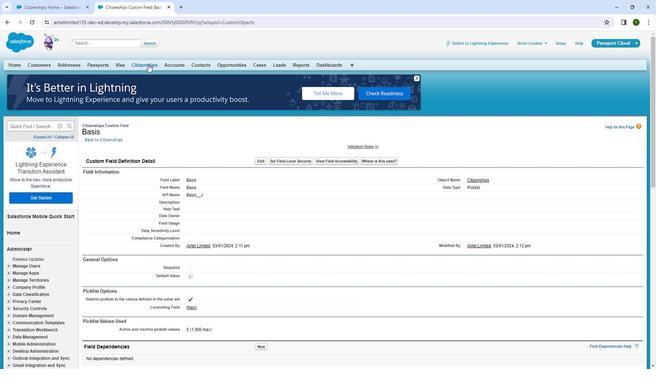 
Action: Mouse pressed left at (147, 67)
Screenshot: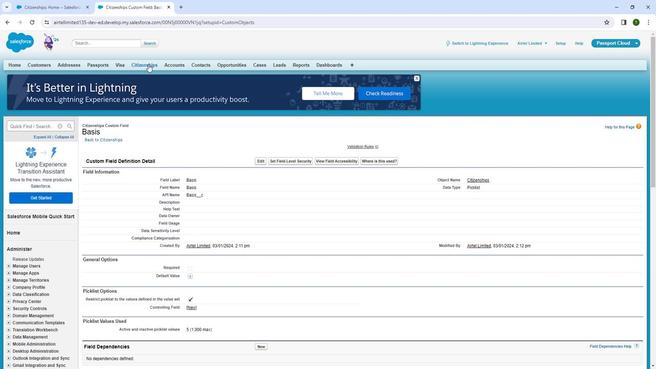 
Action: Mouse pressed left at (147, 67)
Screenshot: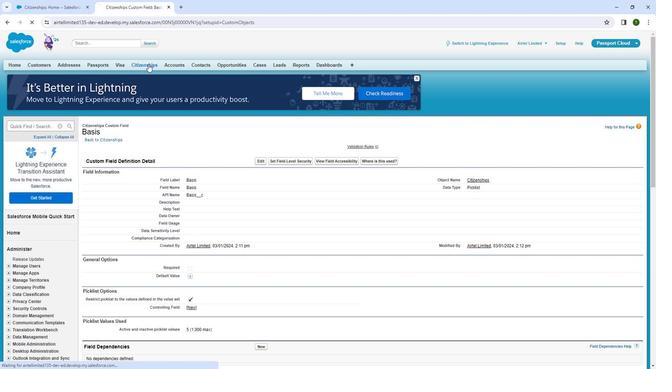 
Action: Mouse moved to (179, 47)
Screenshot: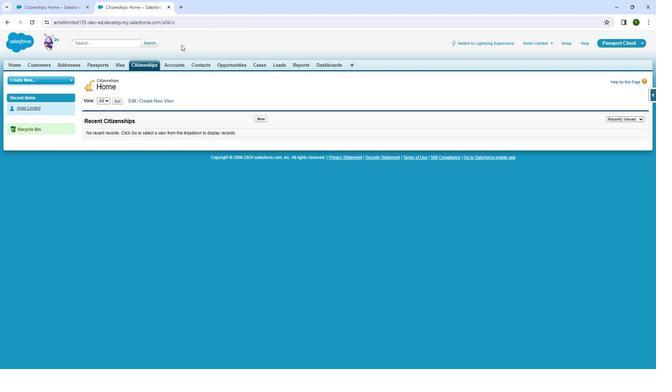 
Action: Mouse scrolled (179, 48) with delta (0, 0)
Screenshot: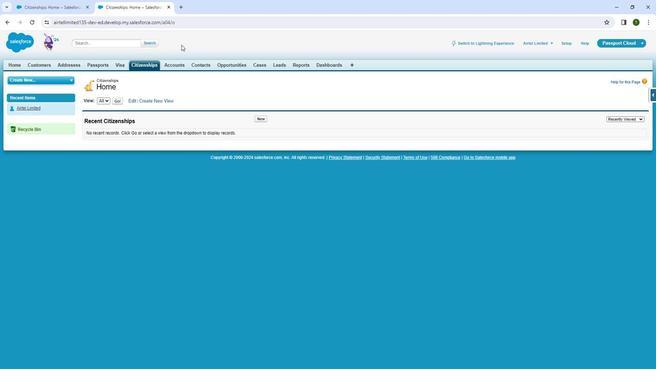 
Action: Mouse moved to (142, 68)
Screenshot: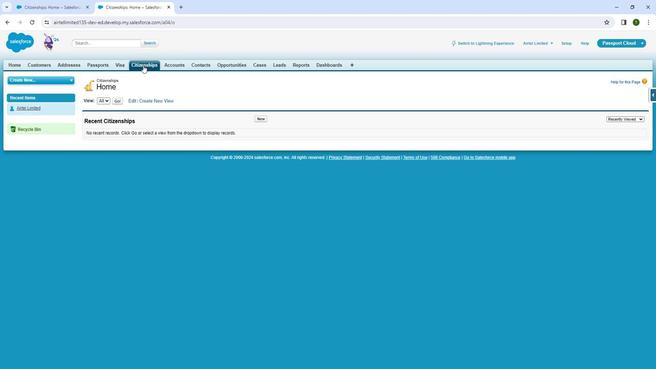 
Action: Mouse pressed left at (142, 68)
Screenshot: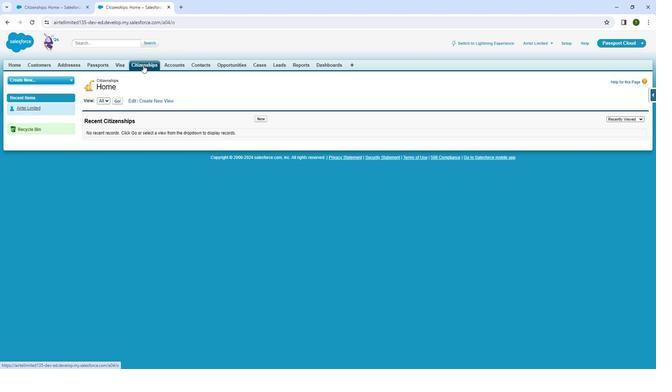 
Action: Mouse pressed left at (142, 68)
Screenshot: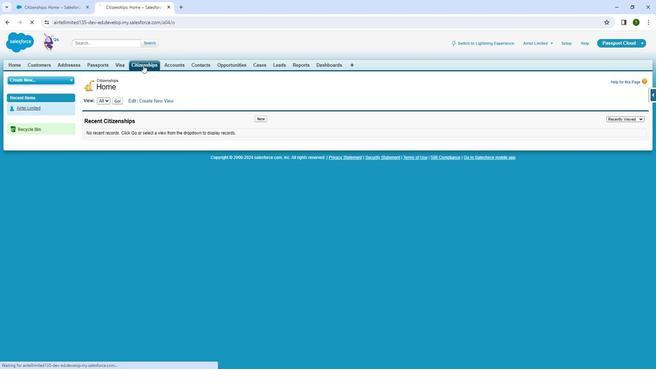 
Action: Mouse moved to (642, 95)
Screenshot: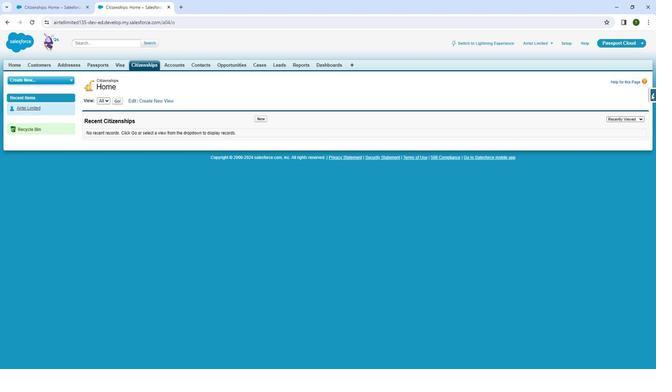 
Action: Mouse pressed left at (642, 95)
Screenshot: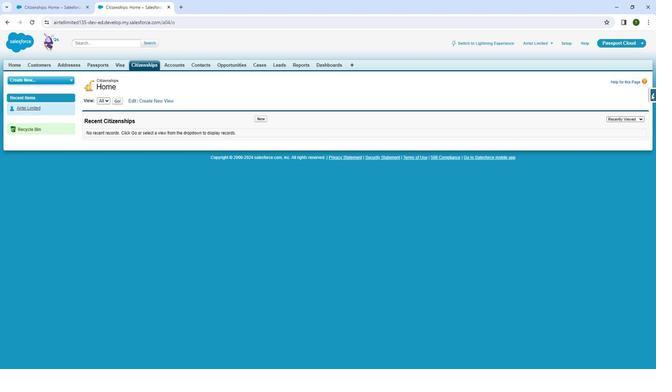 
Action: Mouse moved to (580, 107)
Screenshot: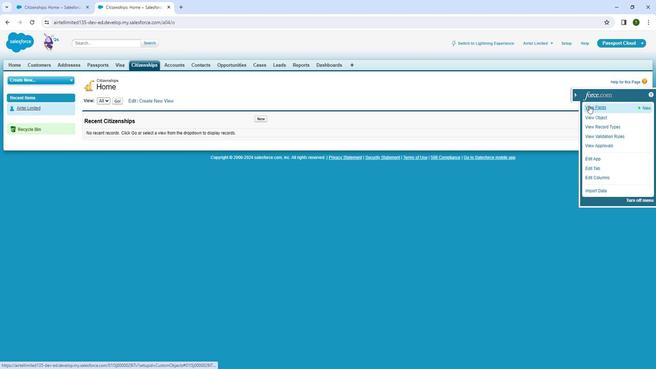 
Action: Mouse pressed left at (580, 107)
